 Task: Open Card Podcast Distribution Review in Board Data Analytics to Workspace Email Marketing Agencies and add a team member Softage.1@softage.net, a label Blue, a checklist Hospitality Management, an attachment from your computer, a color Blue and finally, add a card description 'Develop and launch new customer referral program for existing customers' and a comment 'We should approach this task with a sense of curiosity and a willingness to ask questions to gain a deeper understanding.'. Add a start date 'Jan 01, 1900' with a due date 'Jan 08, 1900'
Action: Mouse moved to (90, 325)
Screenshot: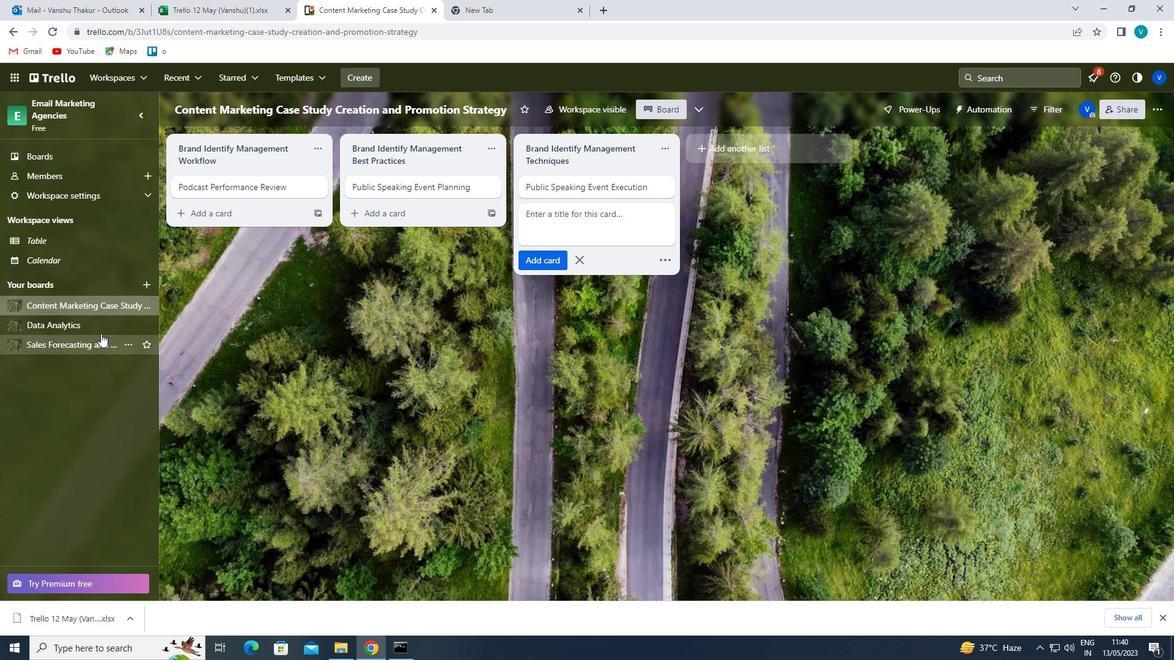 
Action: Mouse pressed left at (90, 325)
Screenshot: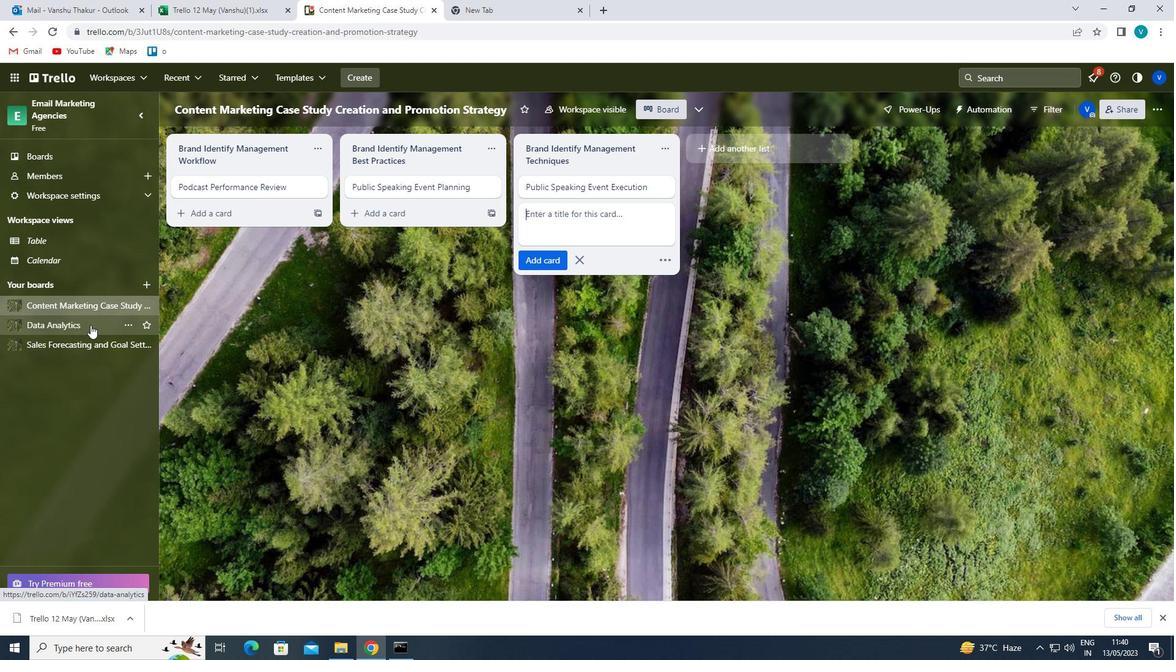 
Action: Mouse moved to (272, 174)
Screenshot: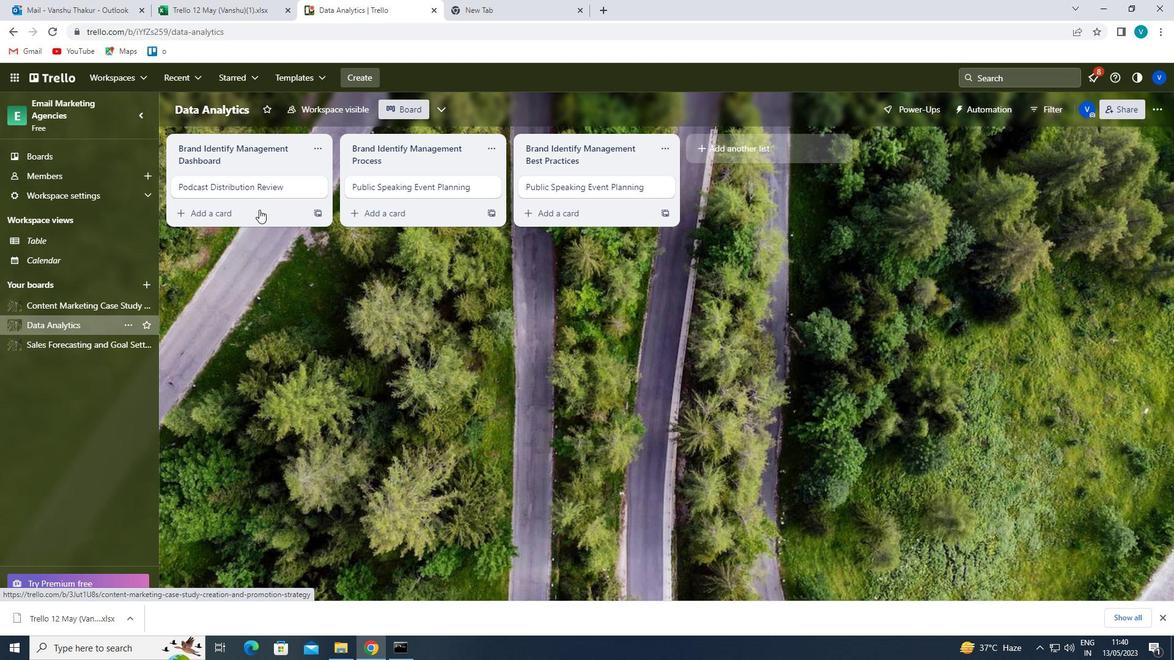 
Action: Mouse pressed left at (272, 174)
Screenshot: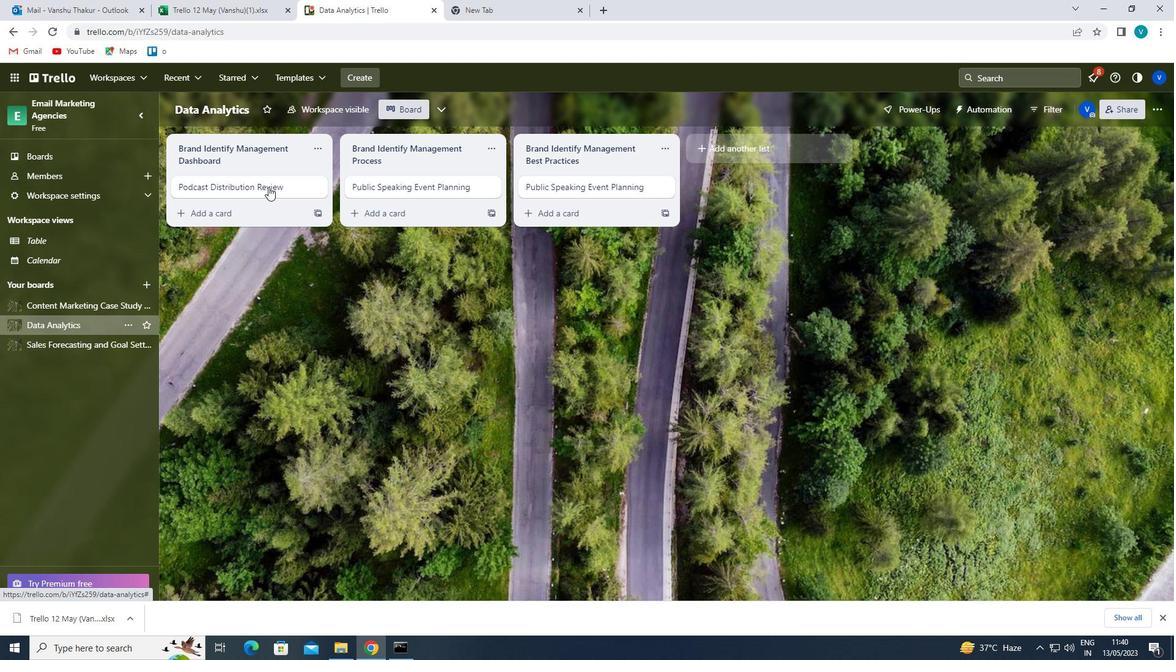 
Action: Mouse moved to (271, 181)
Screenshot: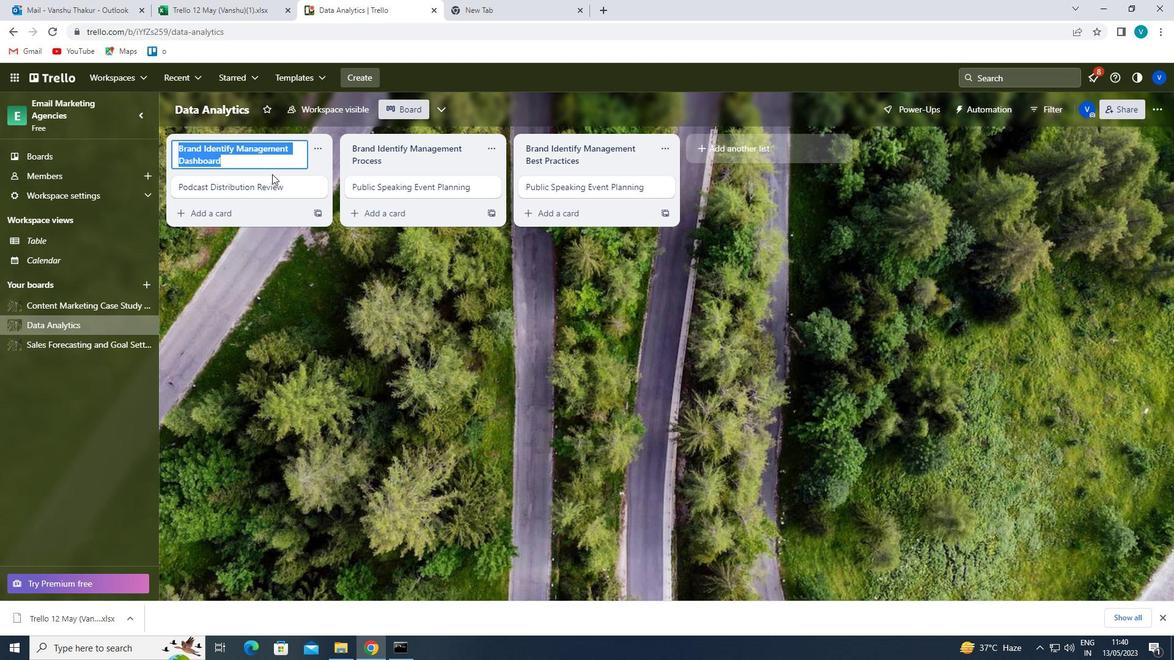 
Action: Mouse pressed left at (271, 181)
Screenshot: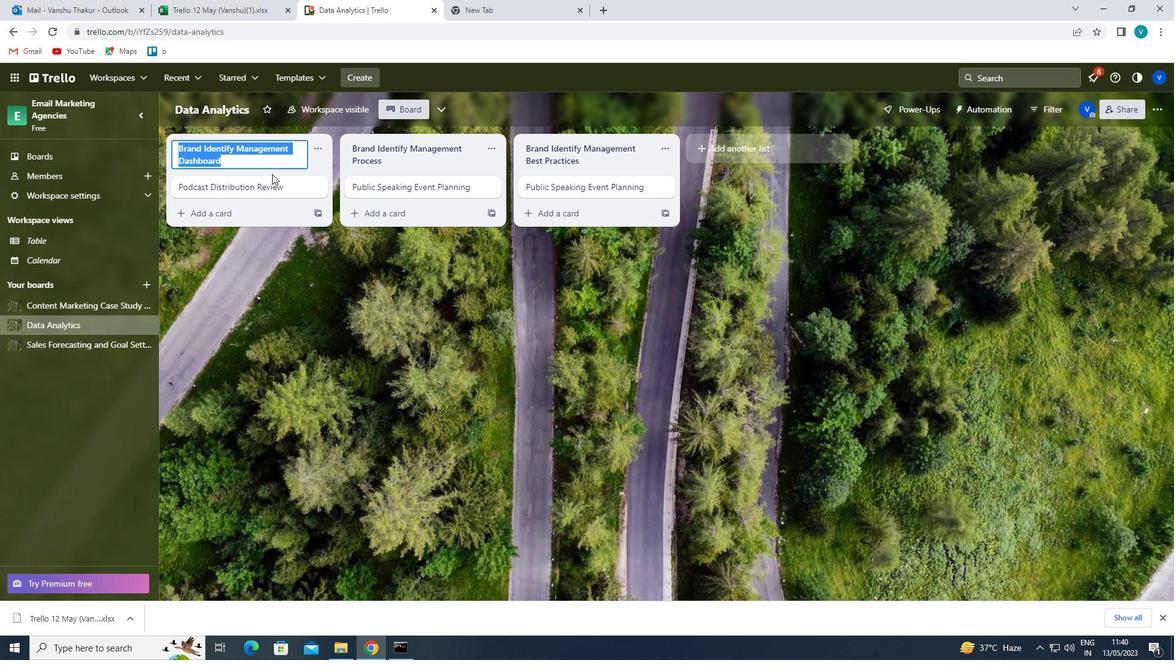 
Action: Mouse moved to (738, 173)
Screenshot: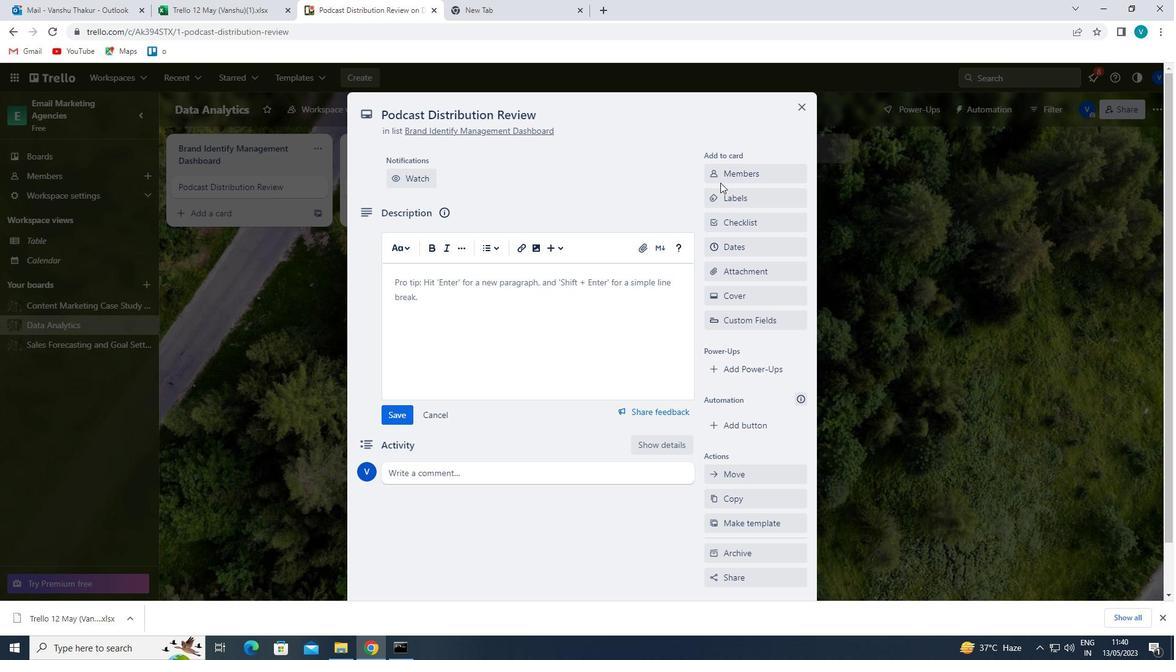 
Action: Mouse pressed left at (738, 173)
Screenshot: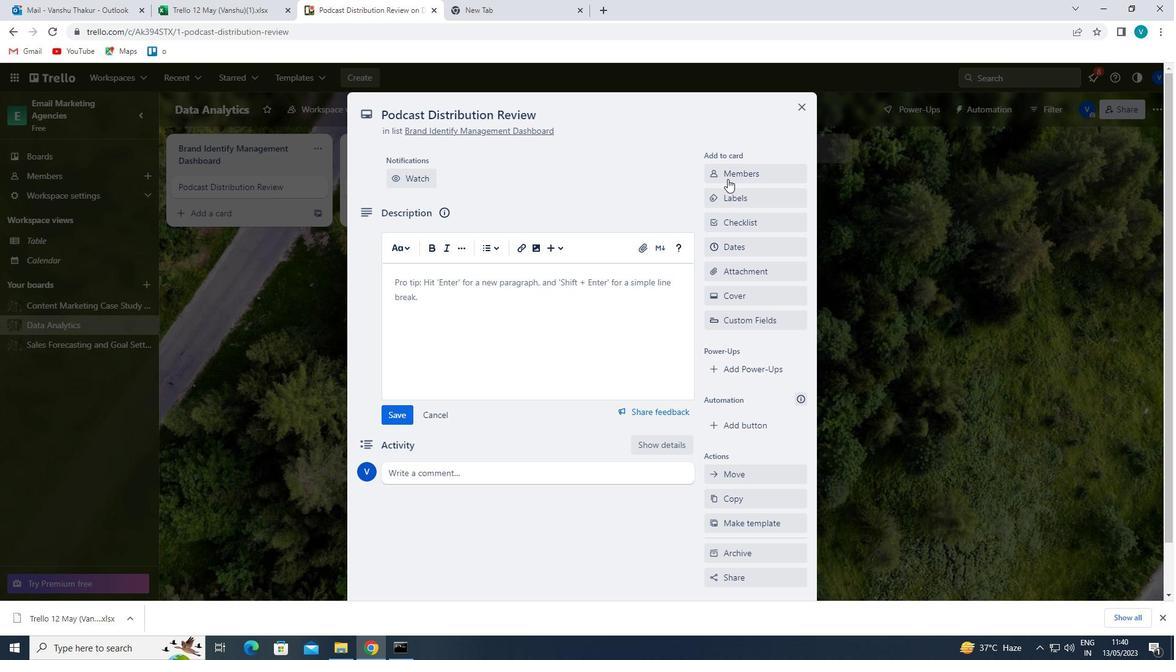 
Action: Mouse moved to (739, 227)
Screenshot: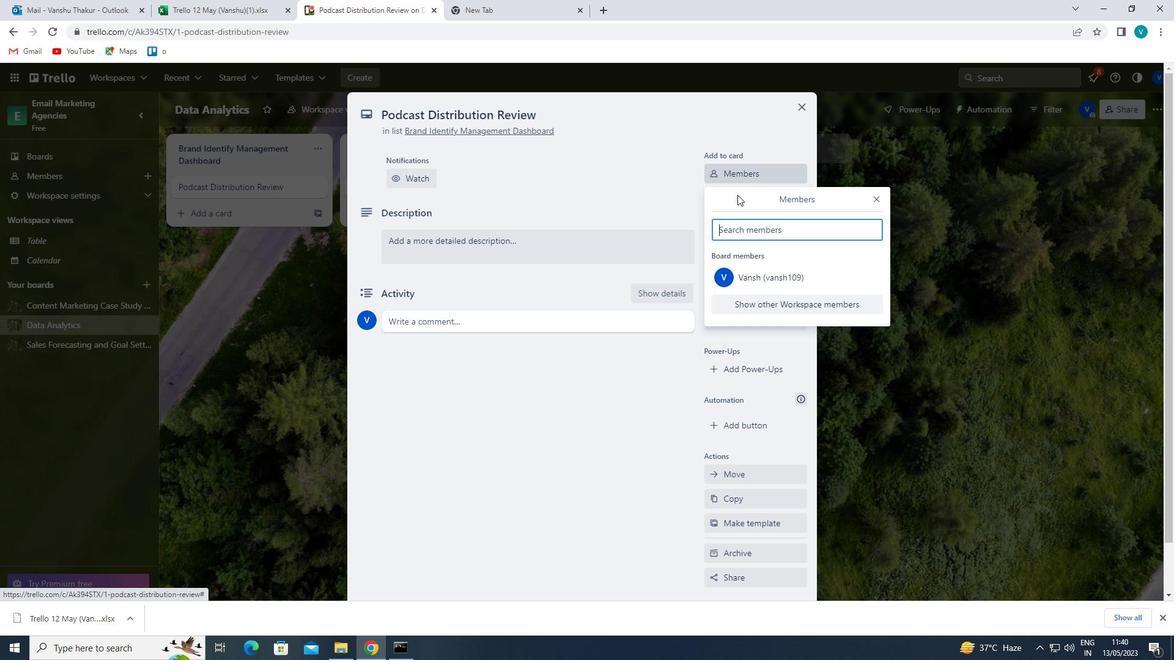 
Action: Mouse pressed left at (739, 227)
Screenshot: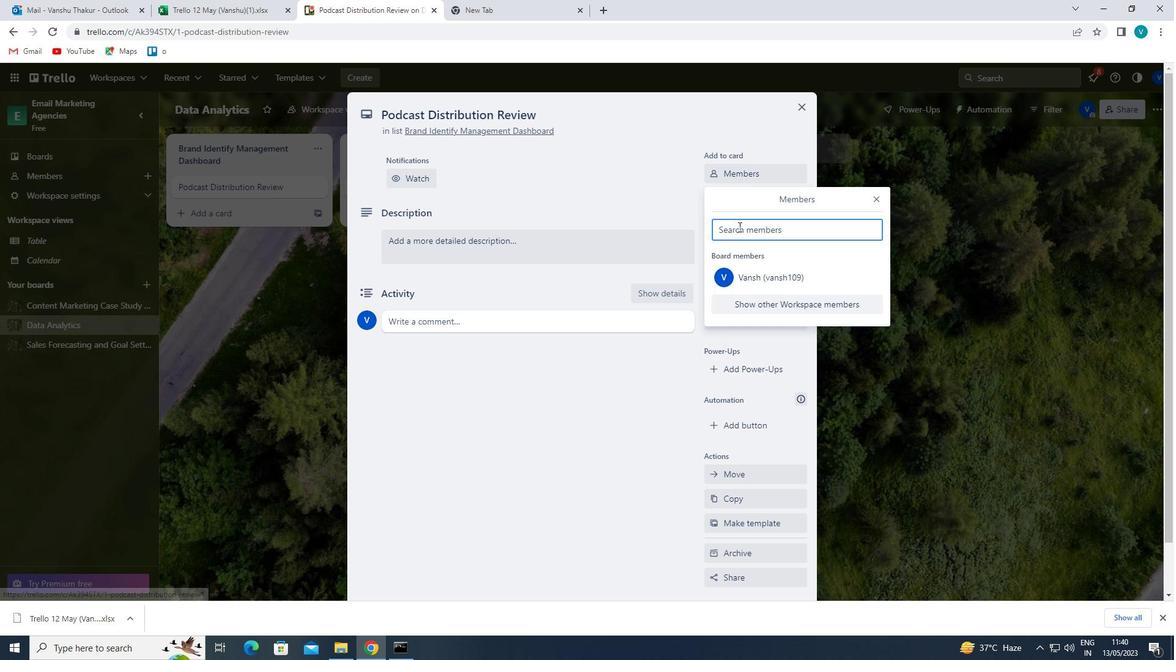 
Action: Key pressed <Key.shift>SOF
Screenshot: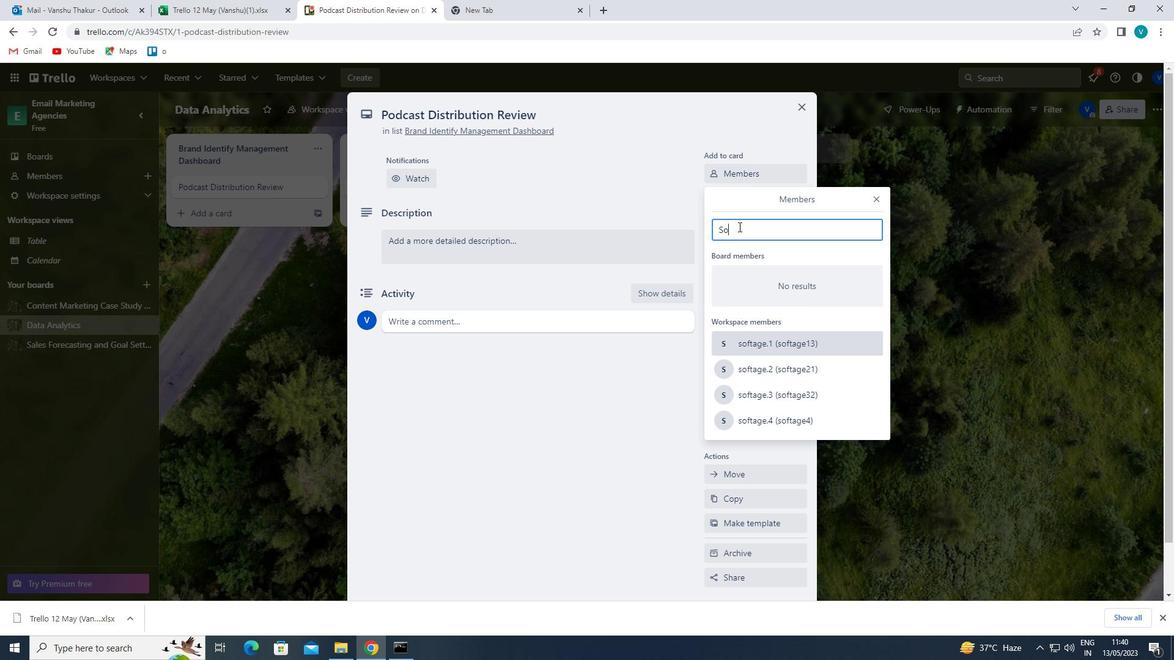 
Action: Mouse moved to (758, 341)
Screenshot: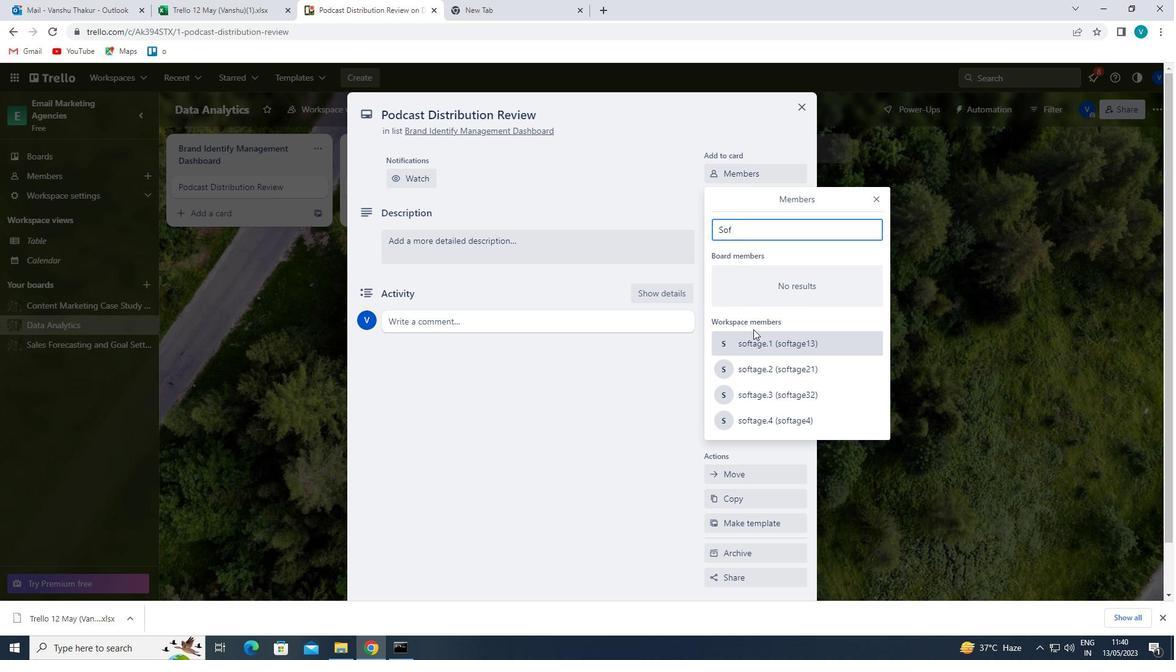 
Action: Mouse pressed left at (758, 341)
Screenshot: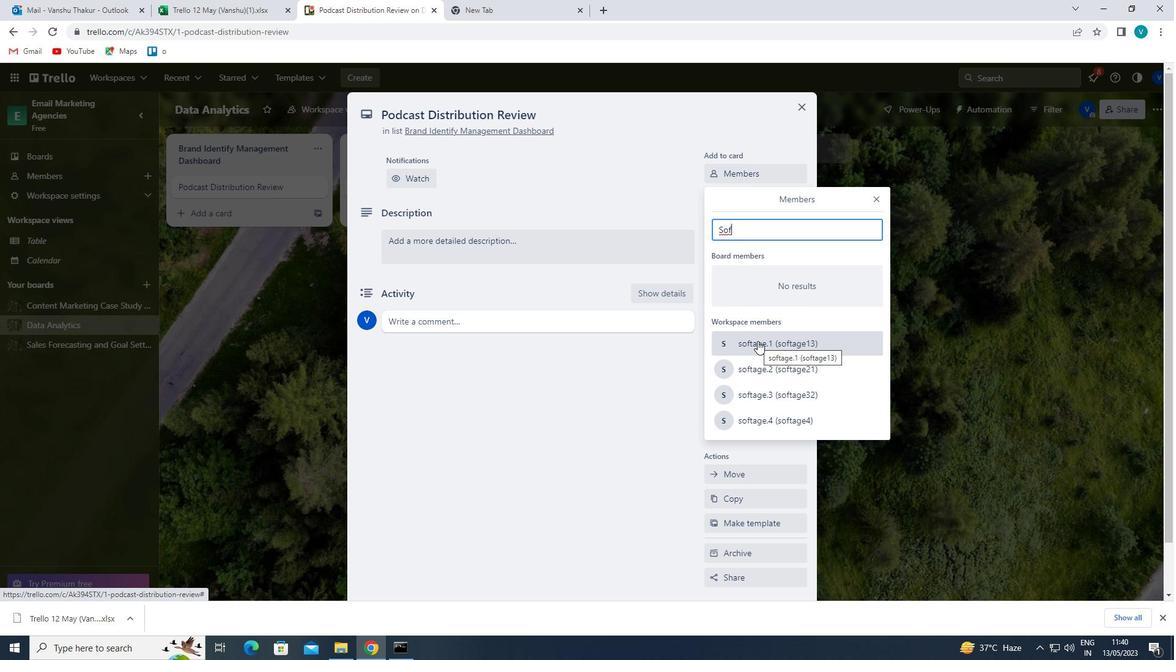 
Action: Mouse moved to (875, 196)
Screenshot: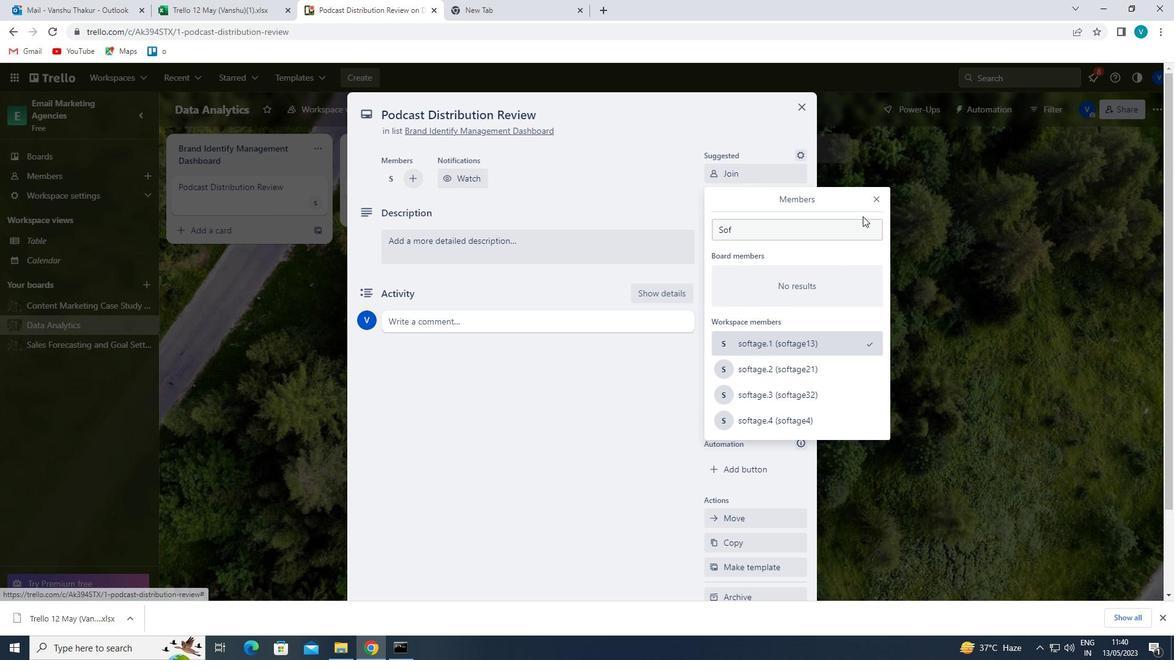 
Action: Mouse pressed left at (875, 196)
Screenshot: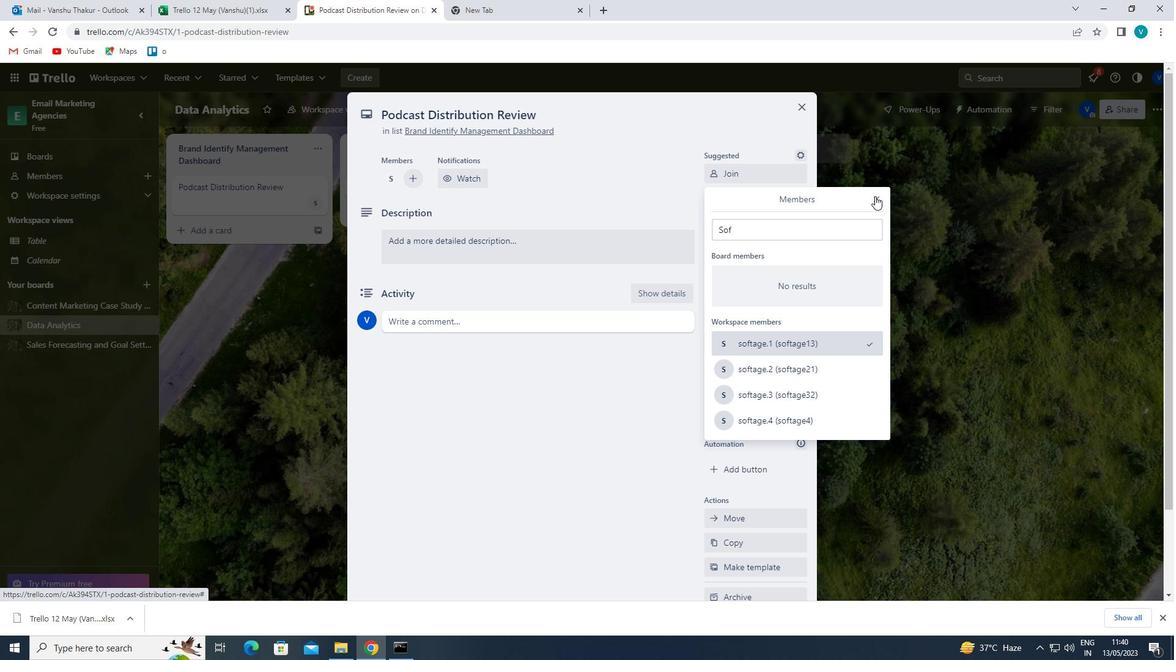 
Action: Mouse moved to (788, 242)
Screenshot: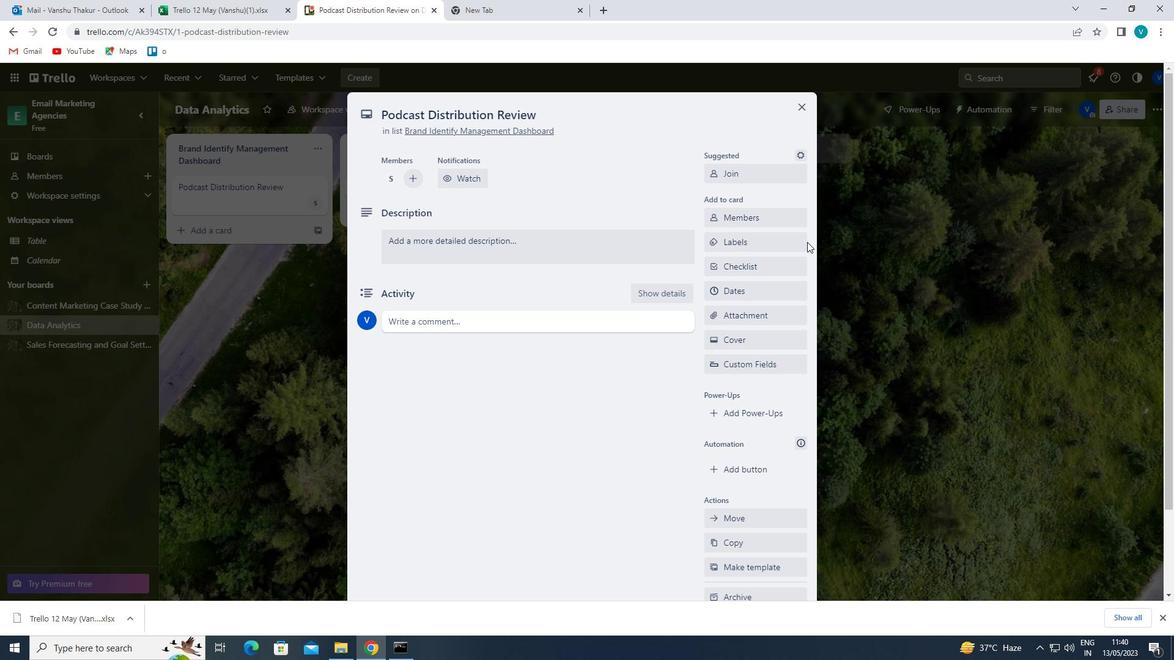 
Action: Mouse pressed left at (788, 242)
Screenshot: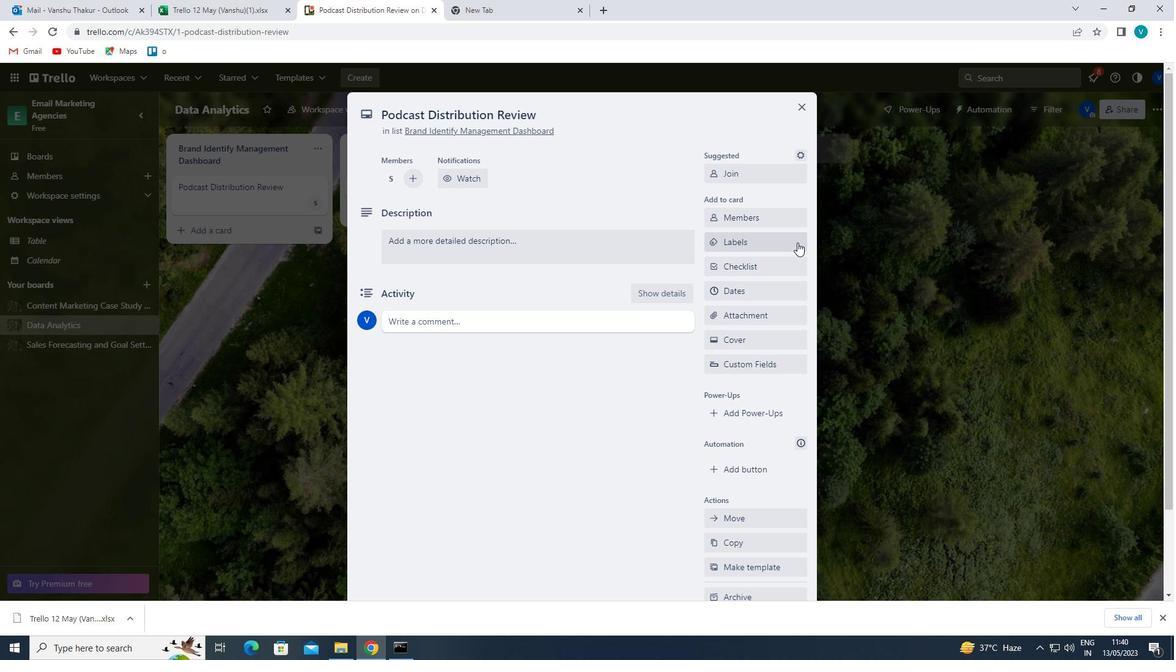 
Action: Mouse moved to (765, 449)
Screenshot: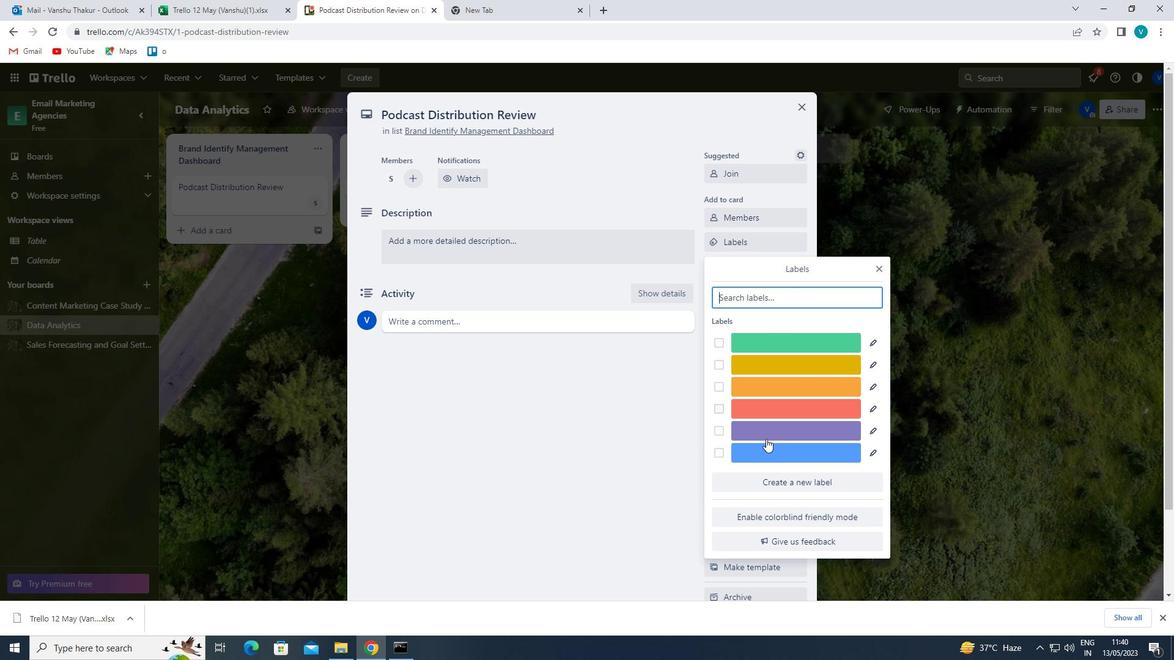 
Action: Mouse pressed left at (765, 449)
Screenshot: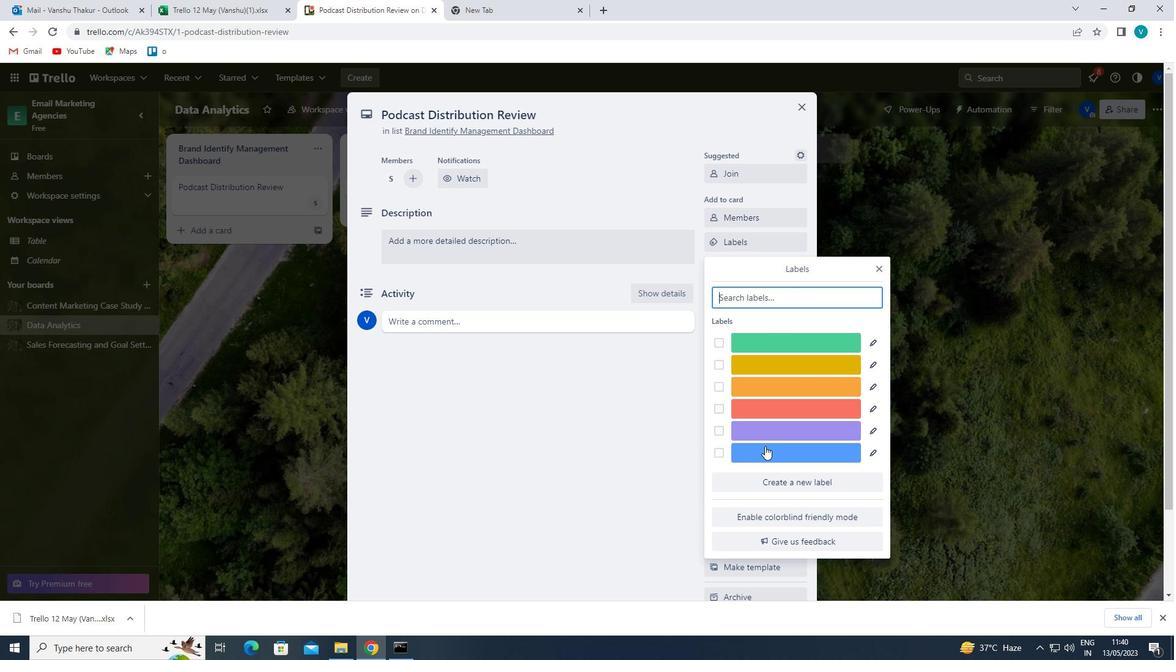 
Action: Mouse moved to (880, 264)
Screenshot: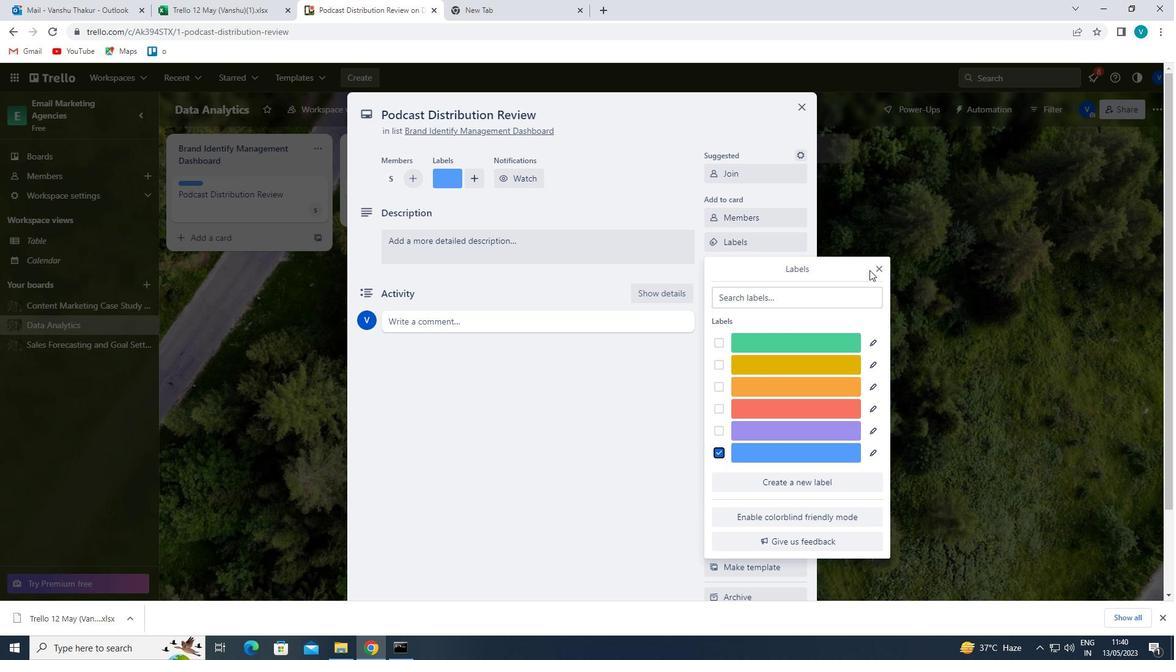 
Action: Mouse pressed left at (880, 264)
Screenshot: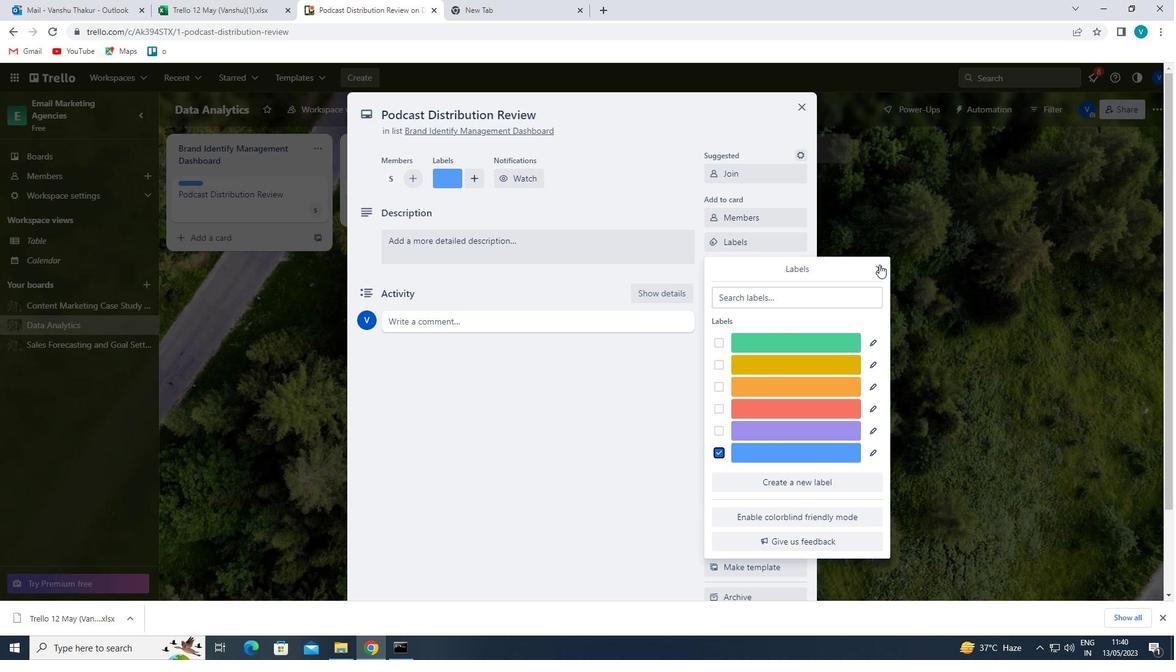 
Action: Mouse moved to (740, 261)
Screenshot: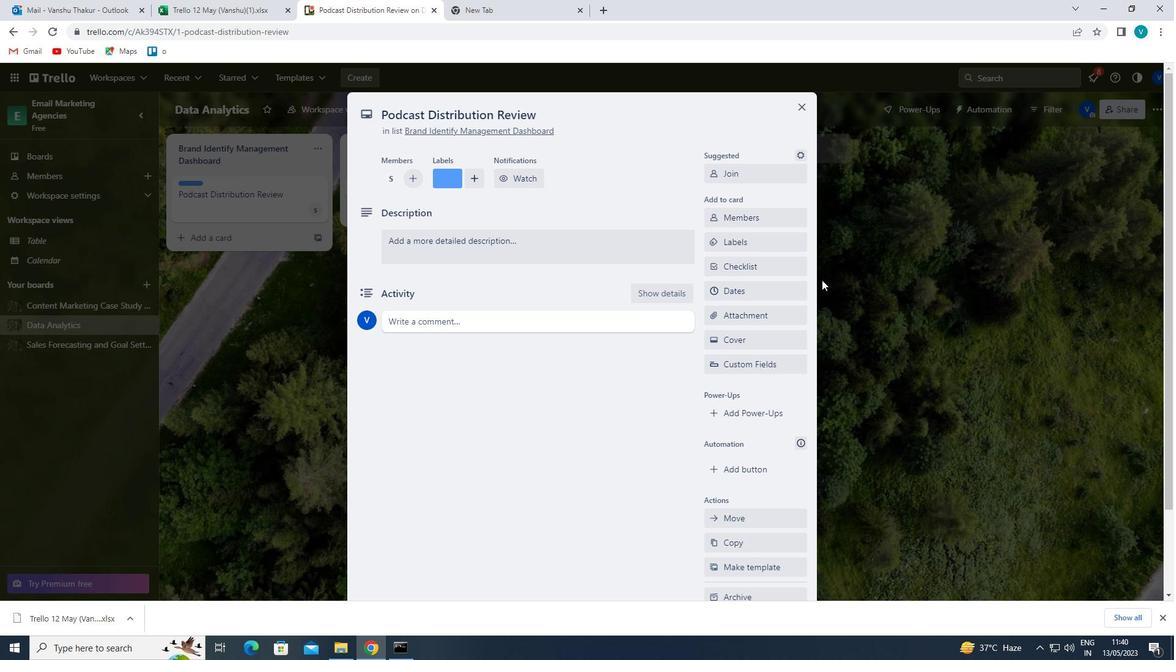 
Action: Mouse pressed left at (740, 261)
Screenshot: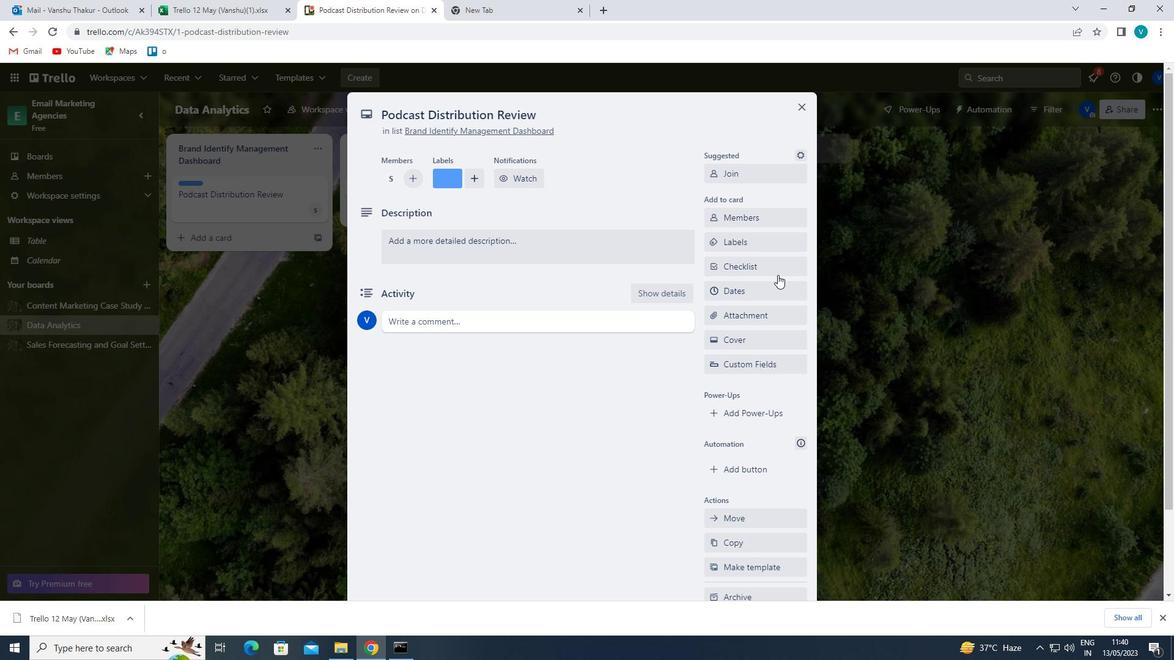 
Action: Key pressed <Key.shift>HOSPITALITY<Key.space><Key.shift>MANAGEMENT
Screenshot: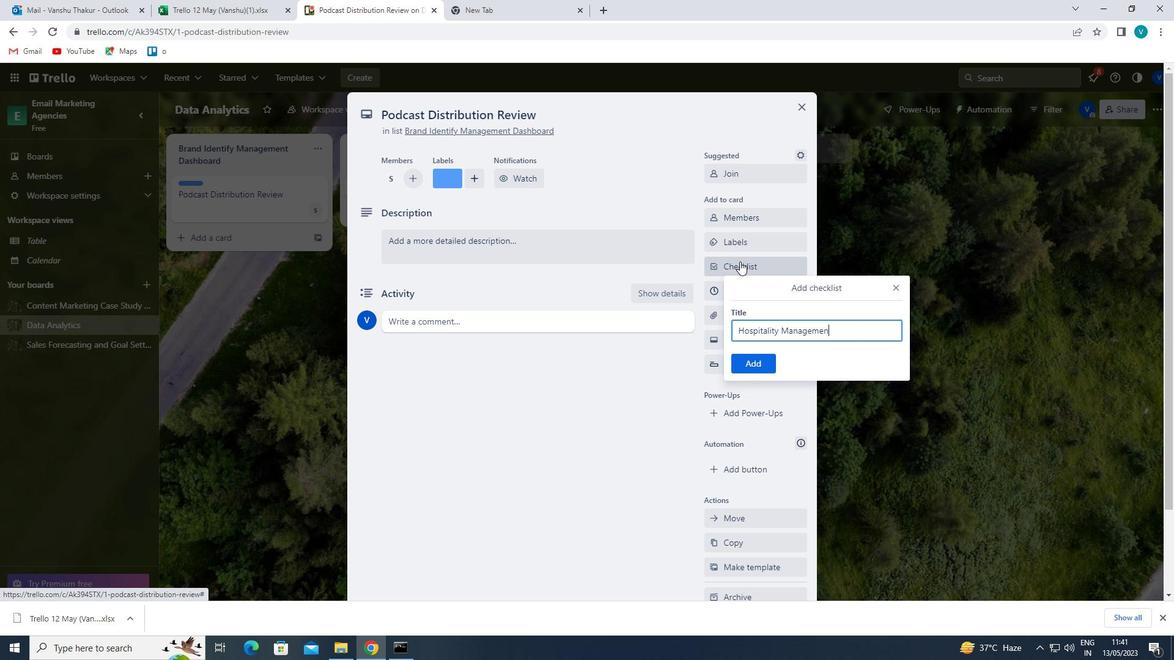 
Action: Mouse moved to (754, 357)
Screenshot: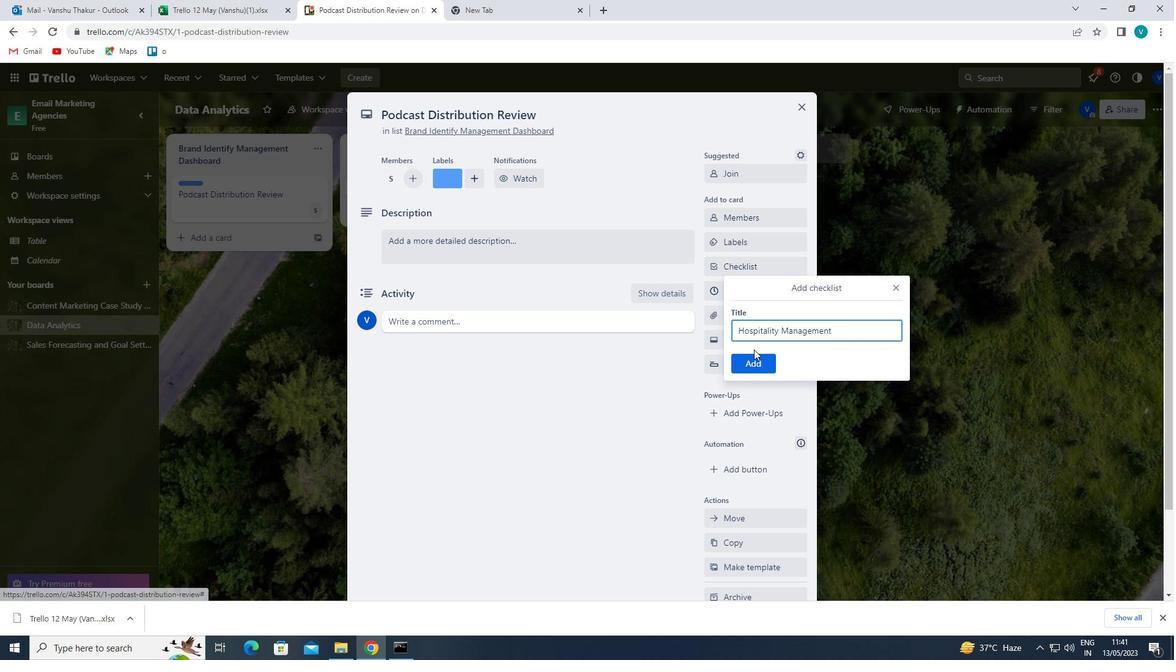 
Action: Mouse pressed left at (754, 357)
Screenshot: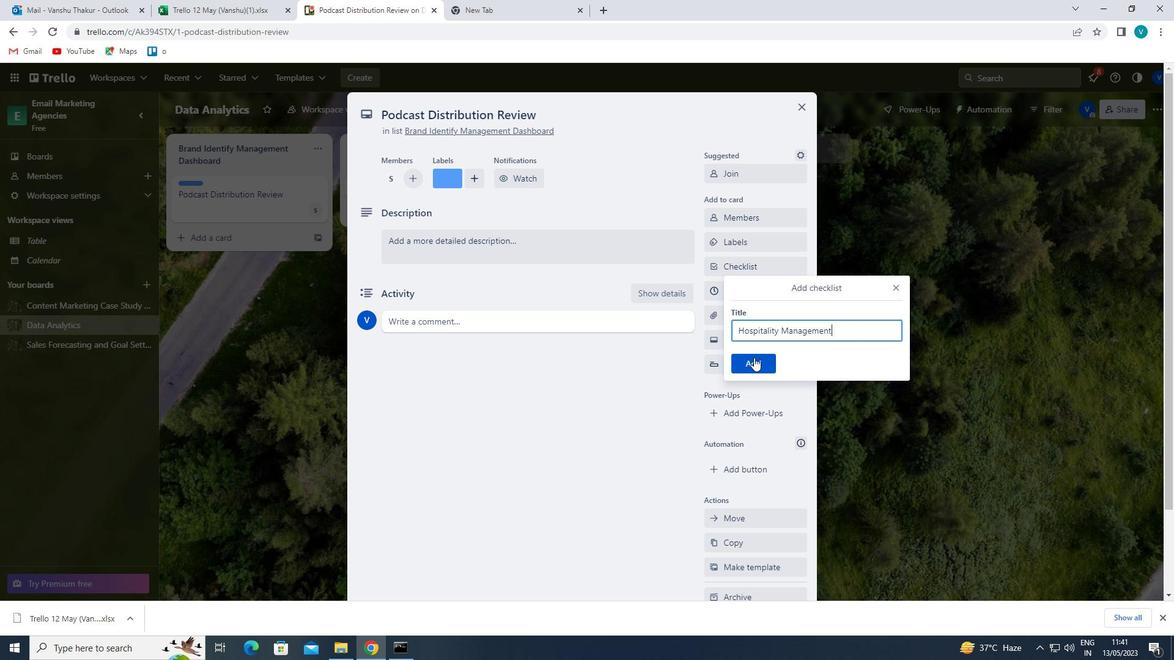 
Action: Mouse moved to (755, 315)
Screenshot: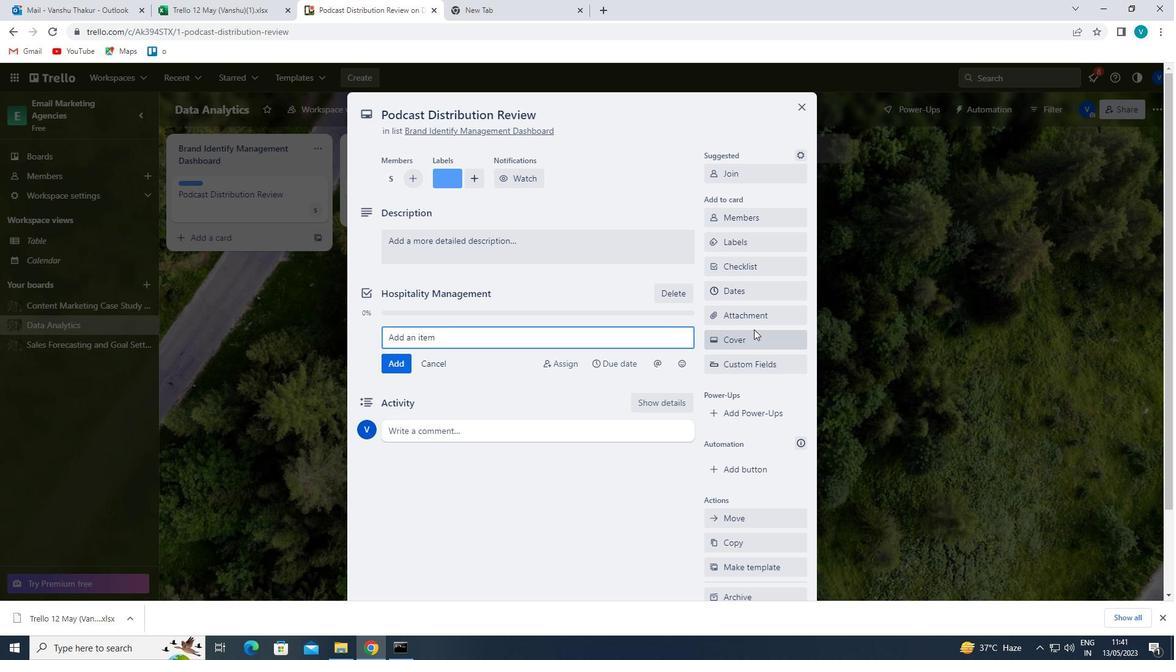 
Action: Mouse pressed left at (755, 315)
Screenshot: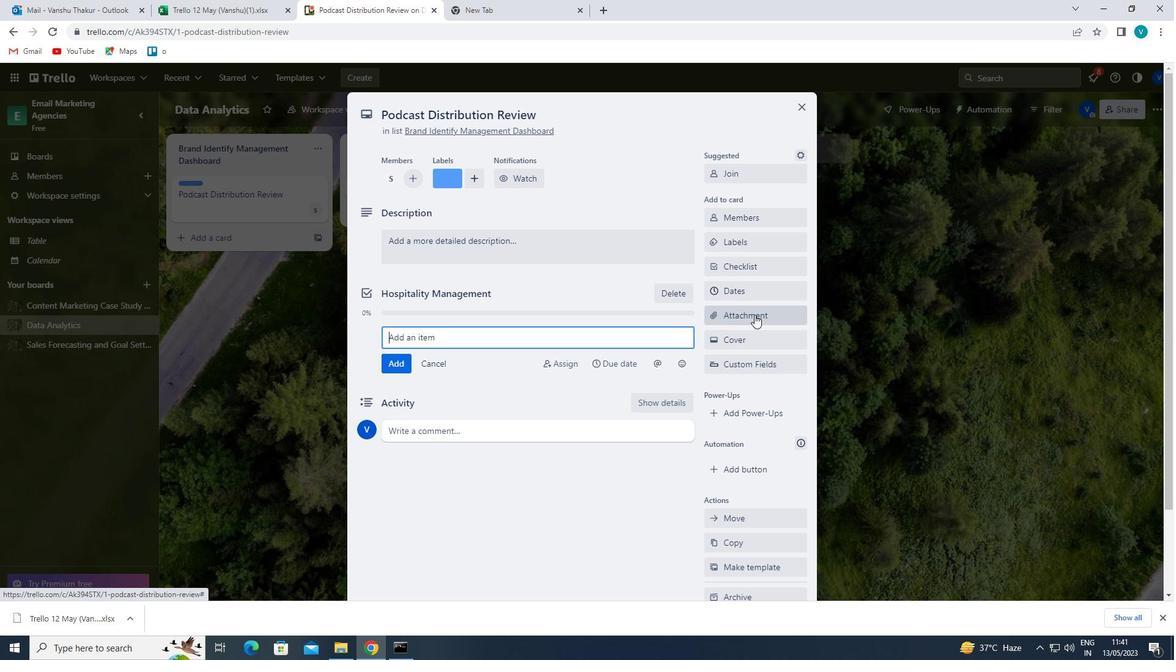 
Action: Mouse moved to (754, 362)
Screenshot: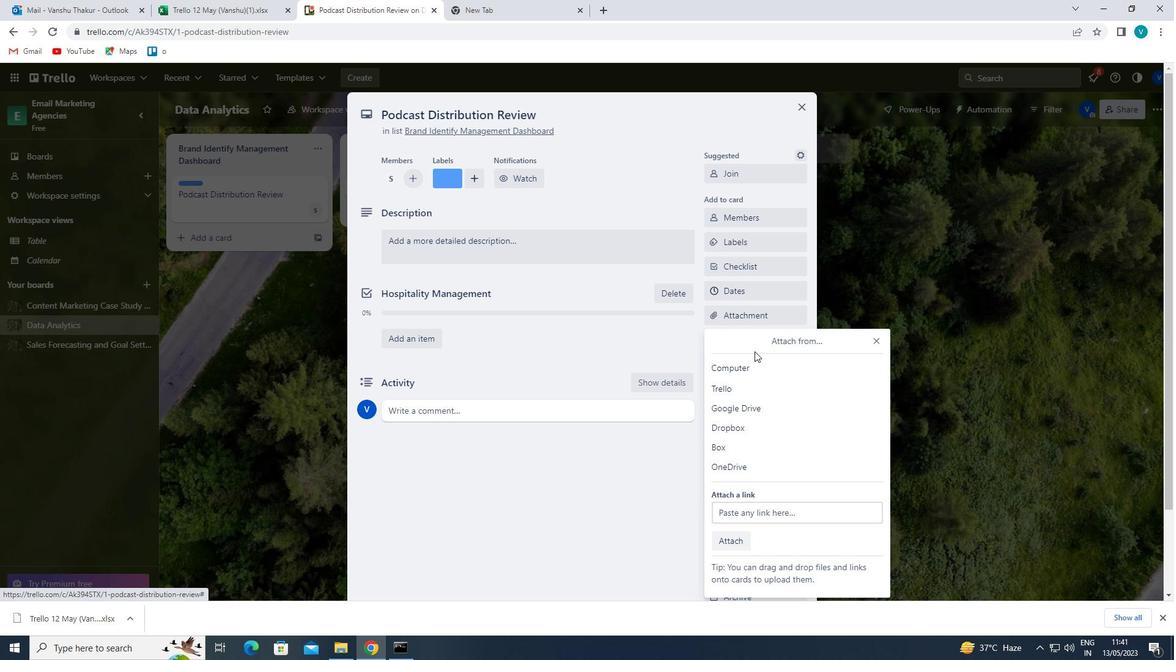 
Action: Mouse pressed left at (754, 362)
Screenshot: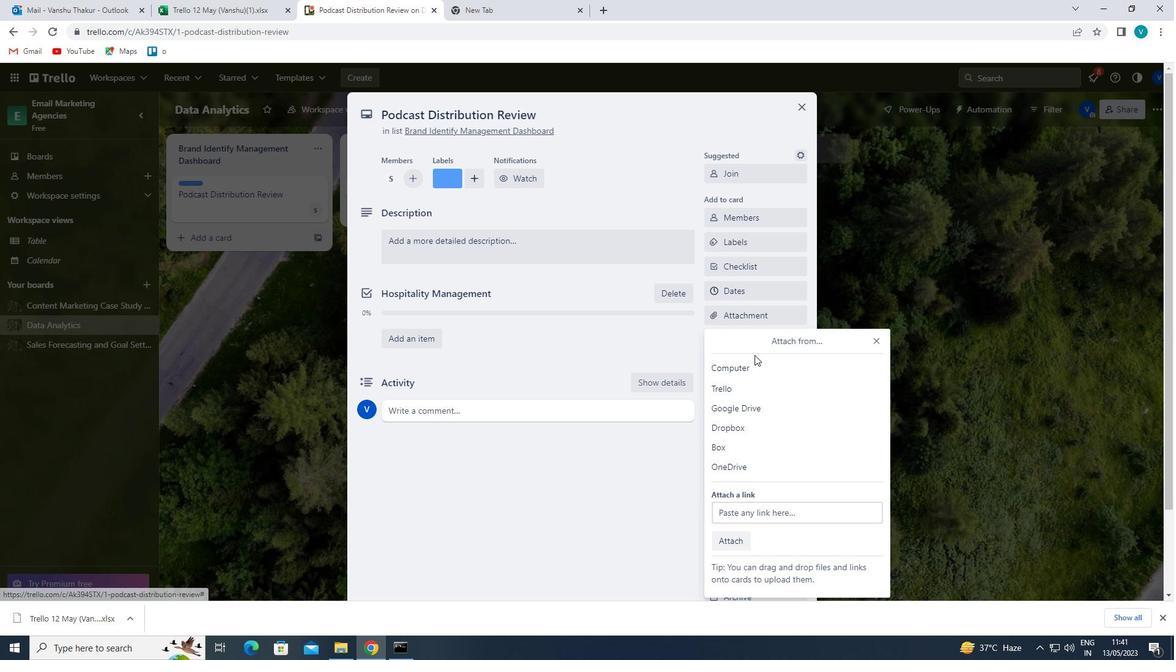 
Action: Mouse moved to (256, 228)
Screenshot: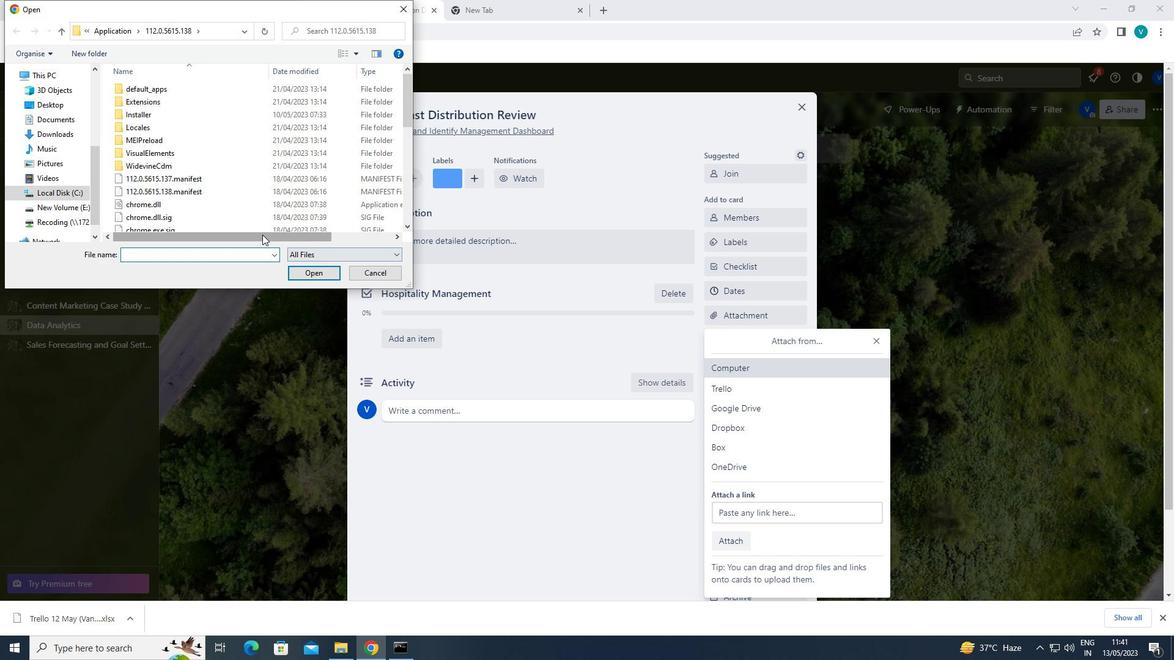
Action: Mouse pressed left at (256, 228)
Screenshot: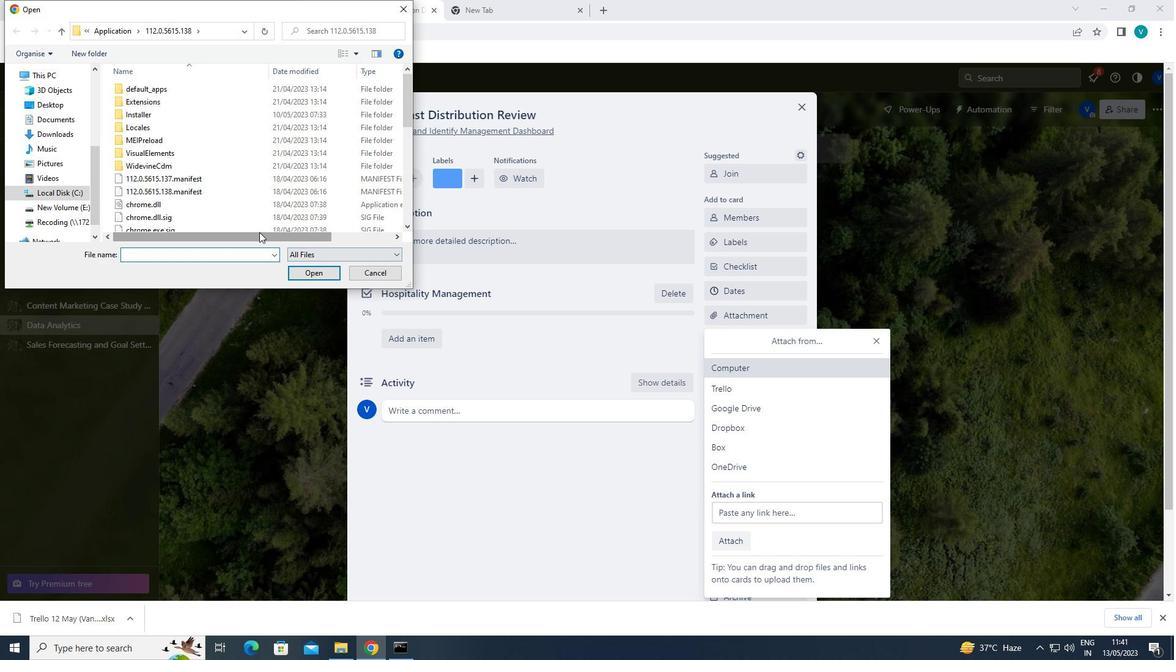 
Action: Mouse moved to (318, 271)
Screenshot: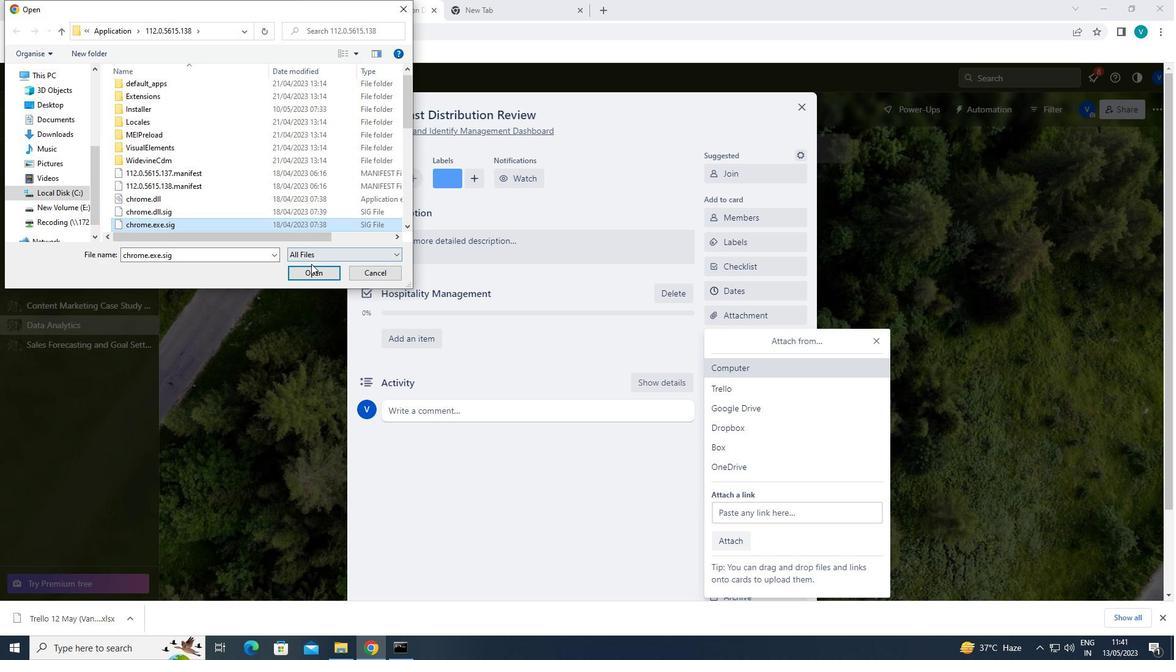 
Action: Mouse pressed left at (318, 271)
Screenshot: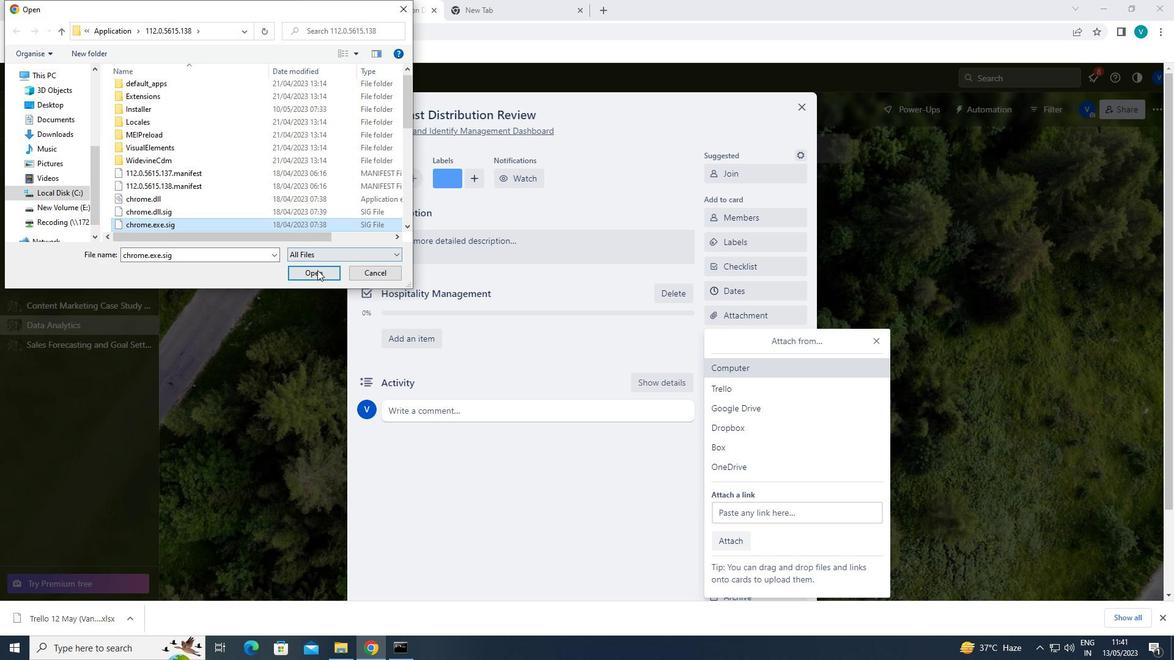 
Action: Mouse moved to (725, 337)
Screenshot: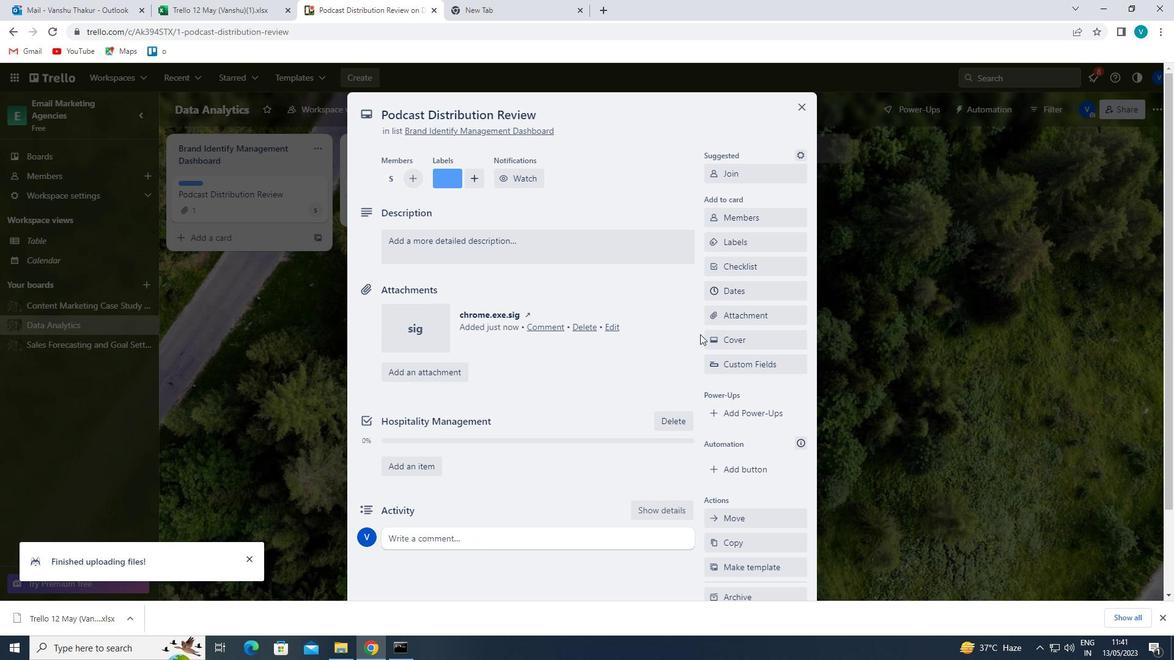 
Action: Mouse pressed left at (725, 337)
Screenshot: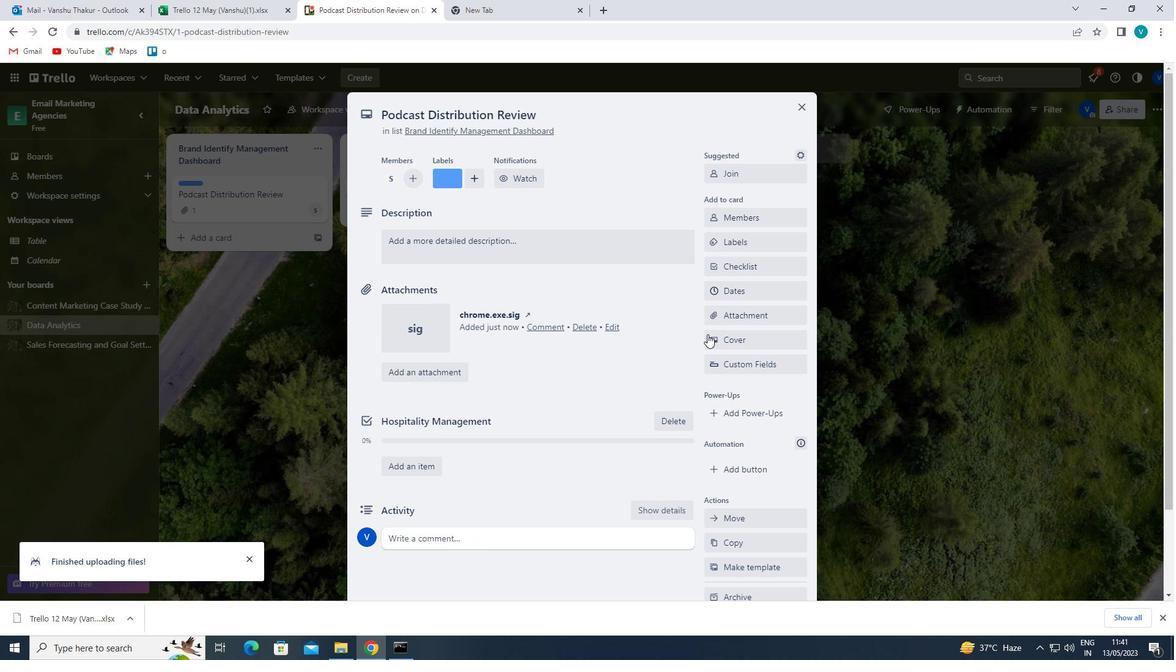 
Action: Mouse moved to (728, 373)
Screenshot: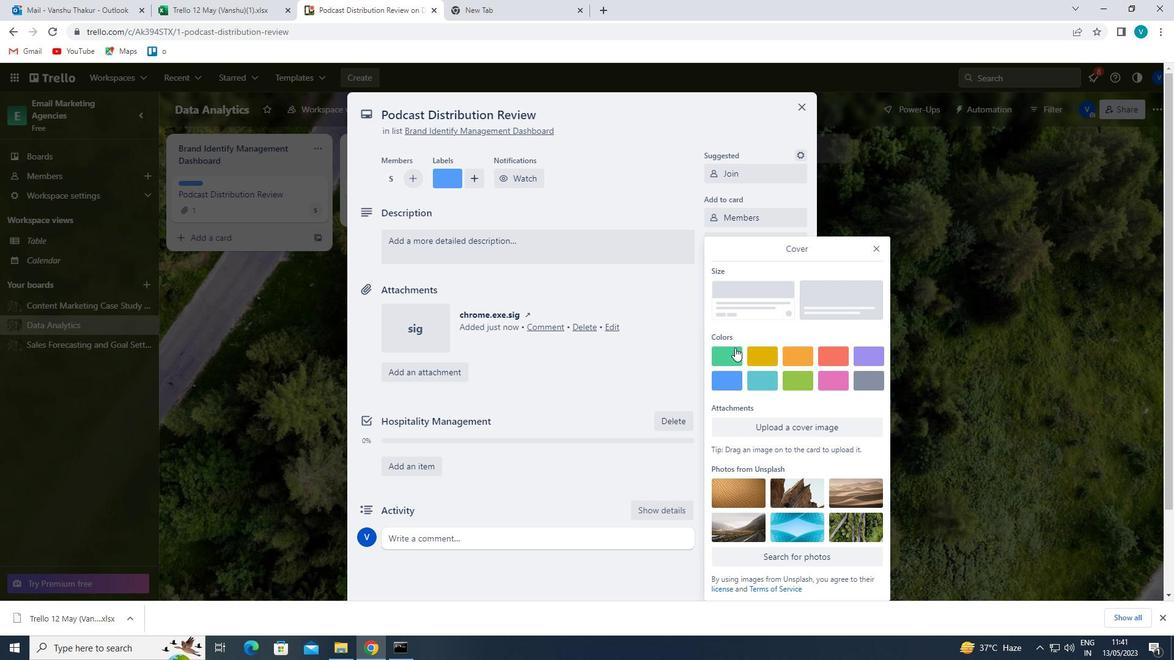 
Action: Mouse pressed left at (728, 373)
Screenshot: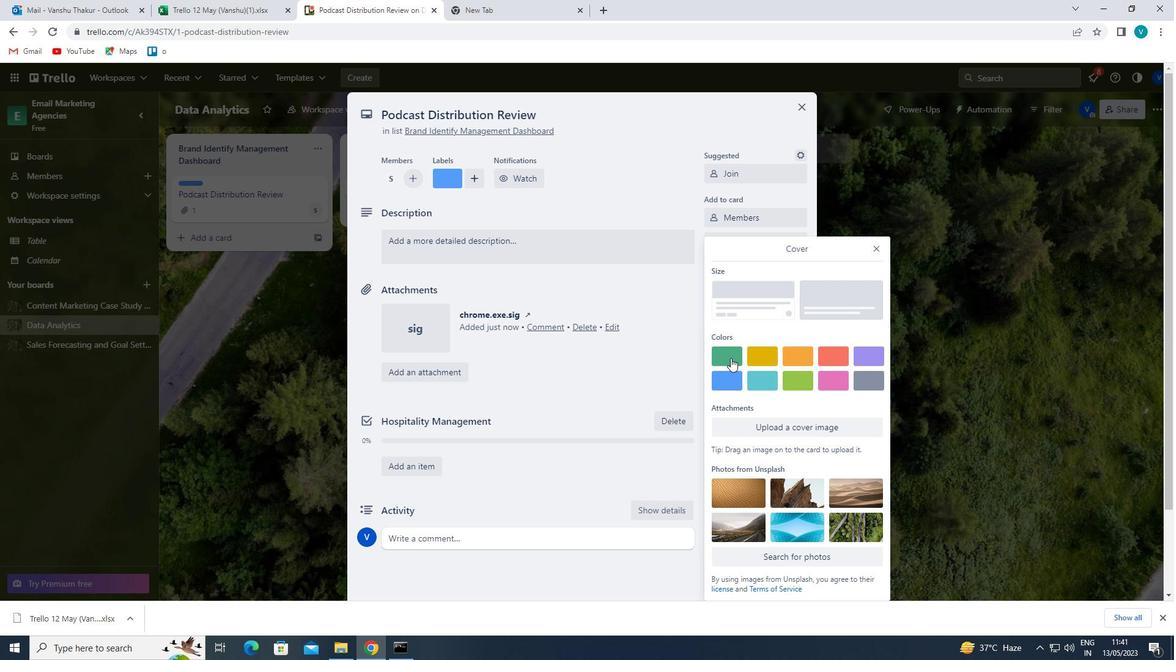 
Action: Mouse moved to (874, 227)
Screenshot: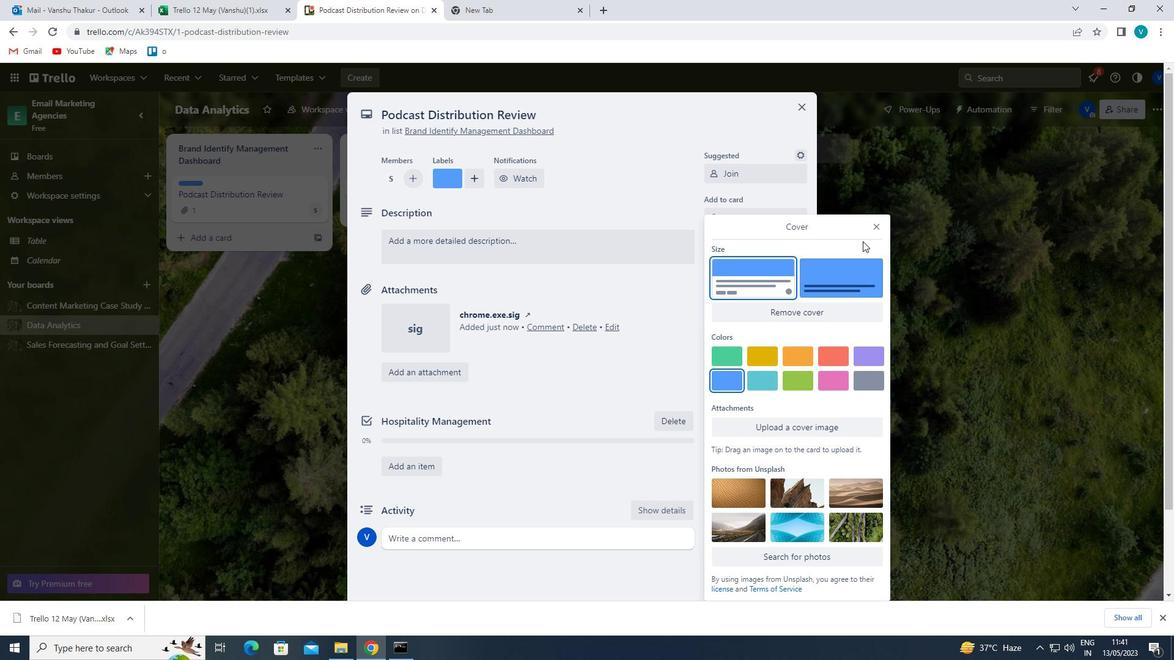 
Action: Mouse pressed left at (874, 227)
Screenshot: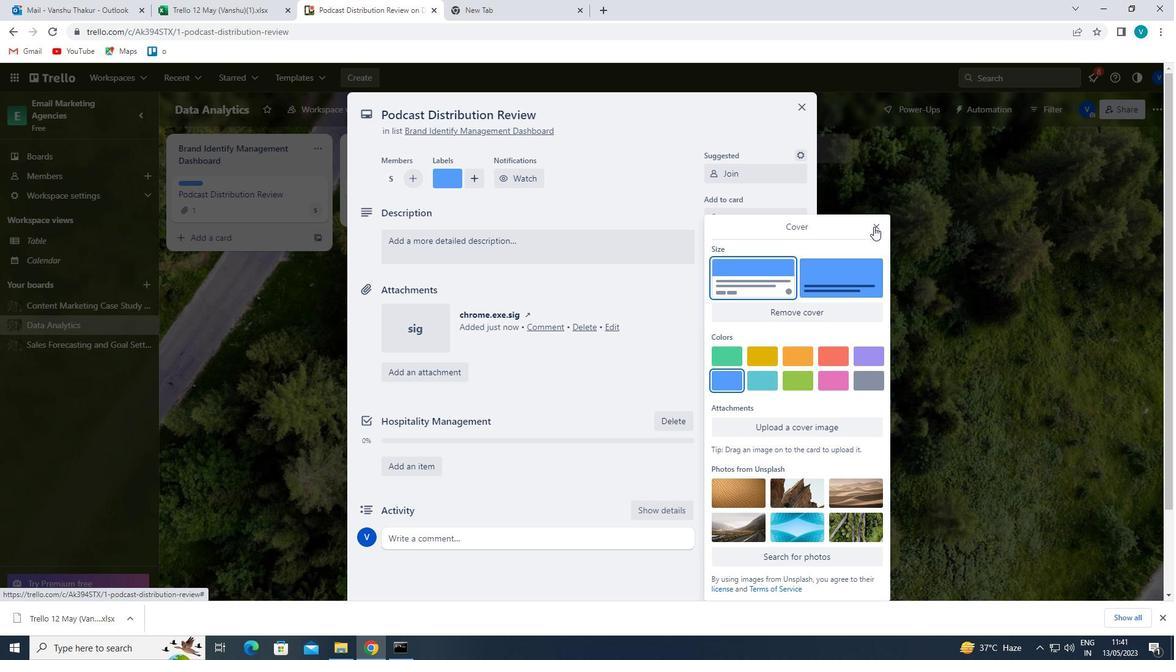 
Action: Mouse moved to (577, 328)
Screenshot: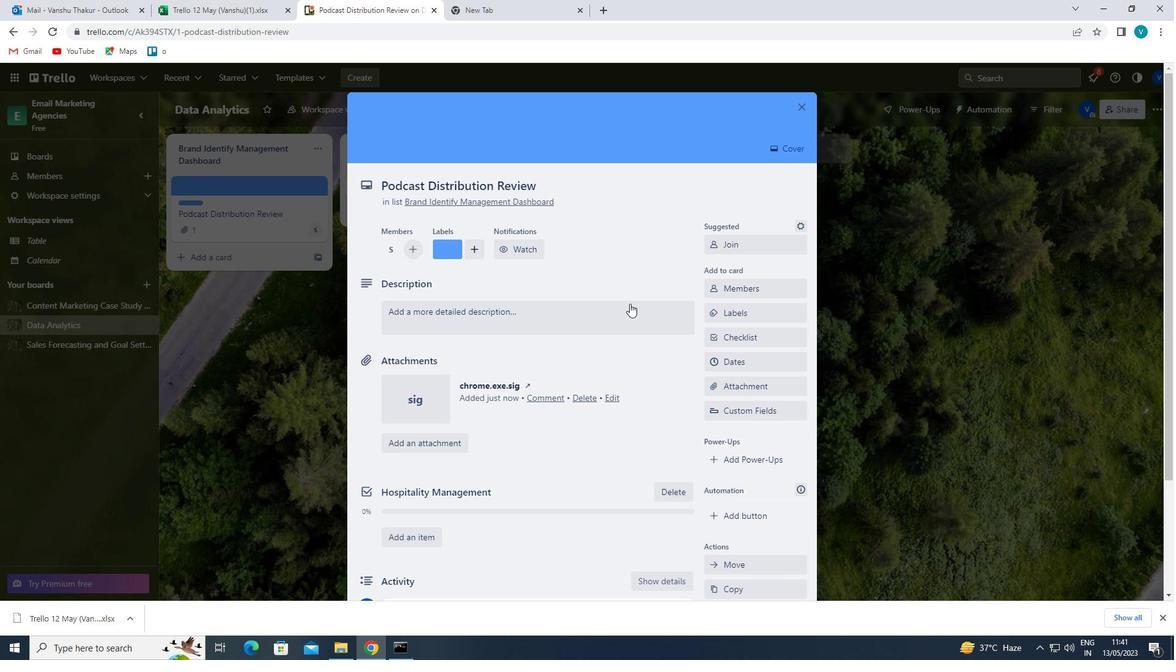 
Action: Mouse pressed left at (577, 328)
Screenshot: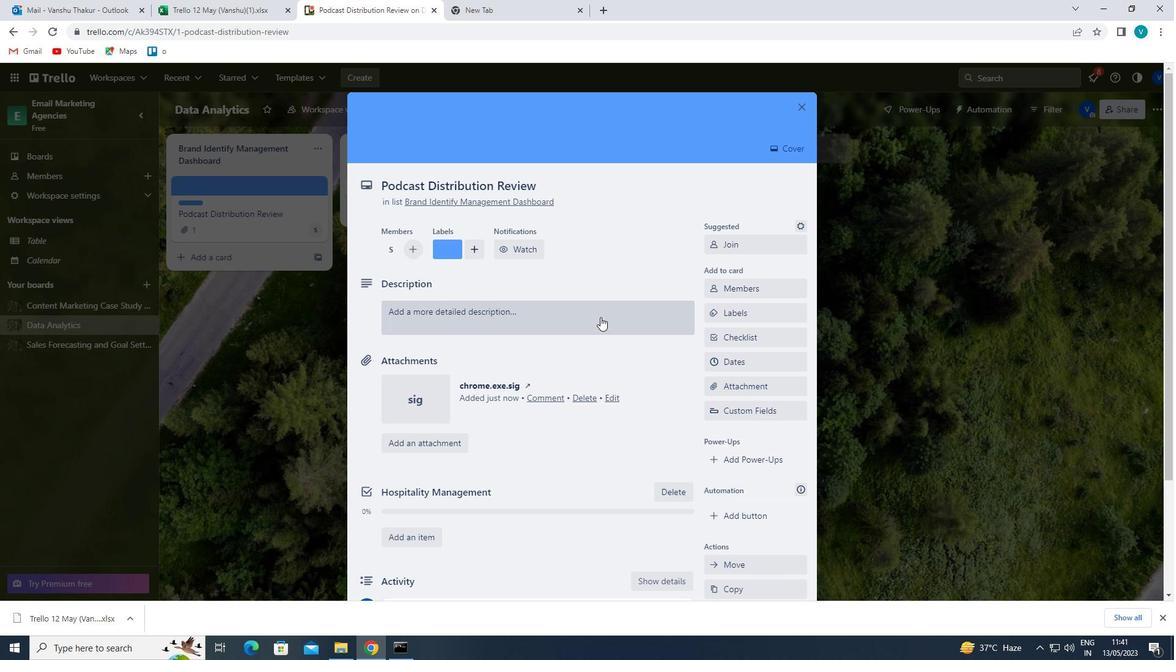 
Action: Key pressed '<Key.shift>DEVELOP<Key.space>AND<Key.space>LAUNCH<Key.space>NEW<Key.space>CUSTOMER<Key.space>REFFE<Key.backspace><Key.backspace>ERRAL<Key.space>PROGRAM<Key.space>FOR<Key.space>EXISTING<Key.space>CUSTOMERS'
Screenshot: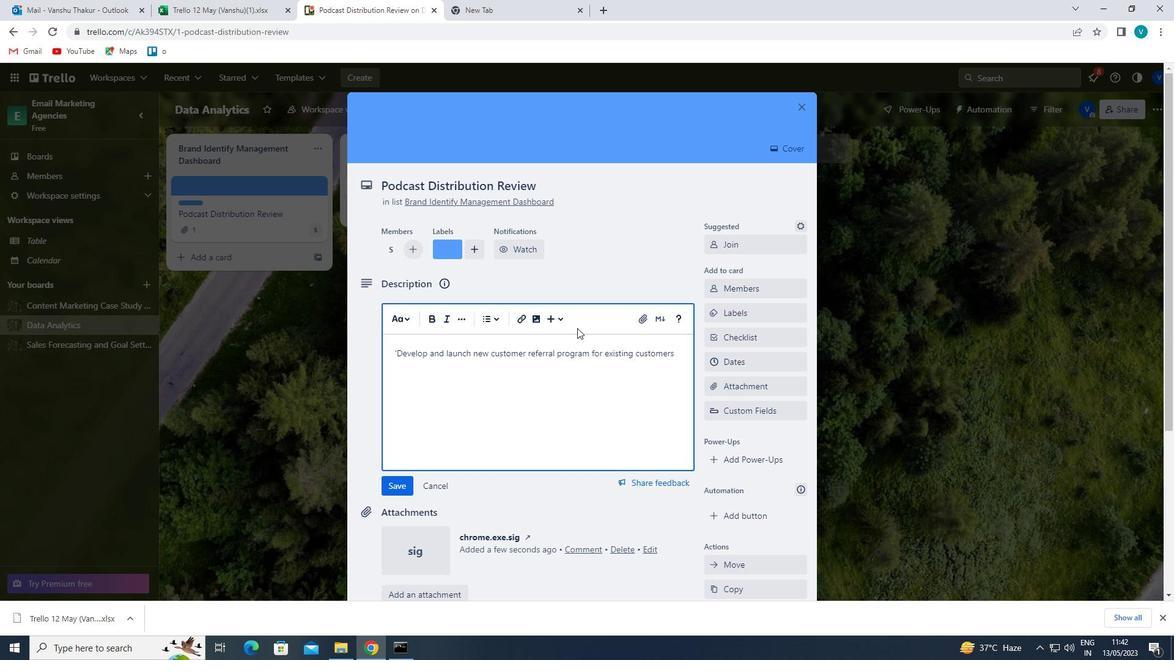 
Action: Mouse moved to (396, 481)
Screenshot: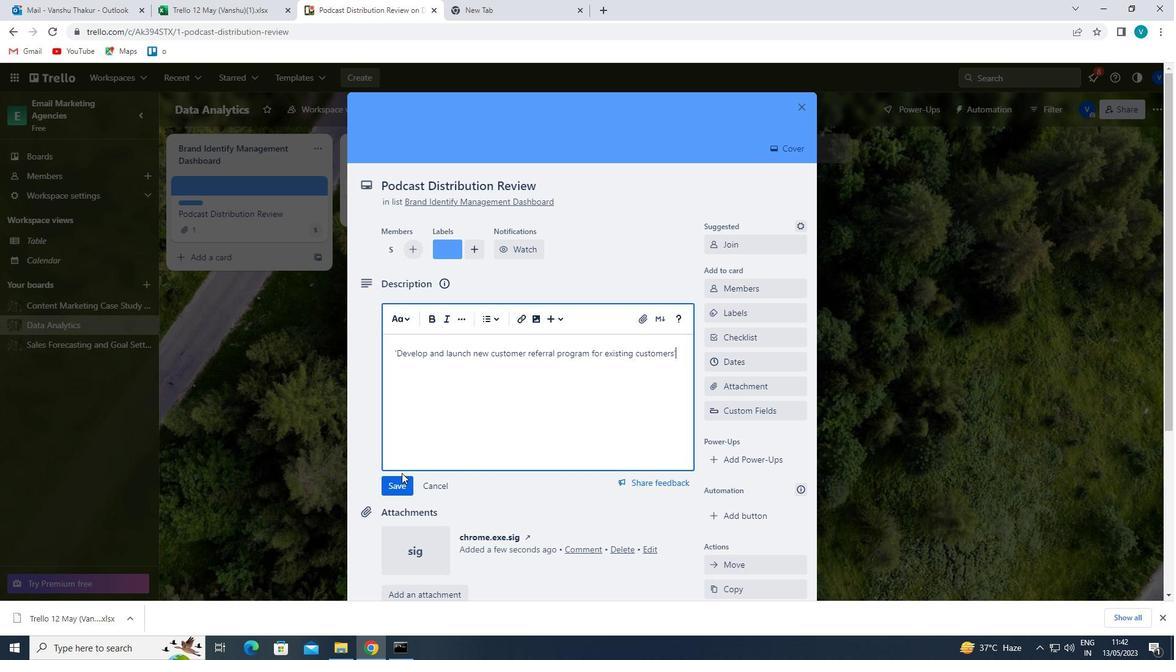 
Action: Mouse pressed left at (396, 481)
Screenshot: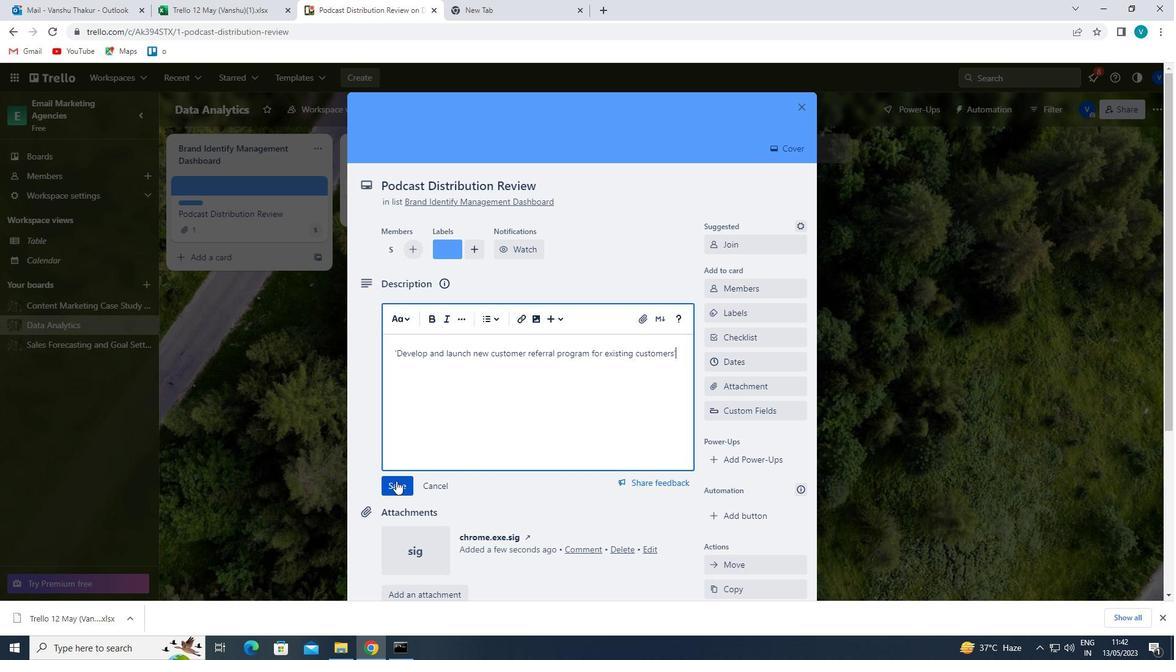 
Action: Mouse scrolled (396, 481) with delta (0, 0)
Screenshot: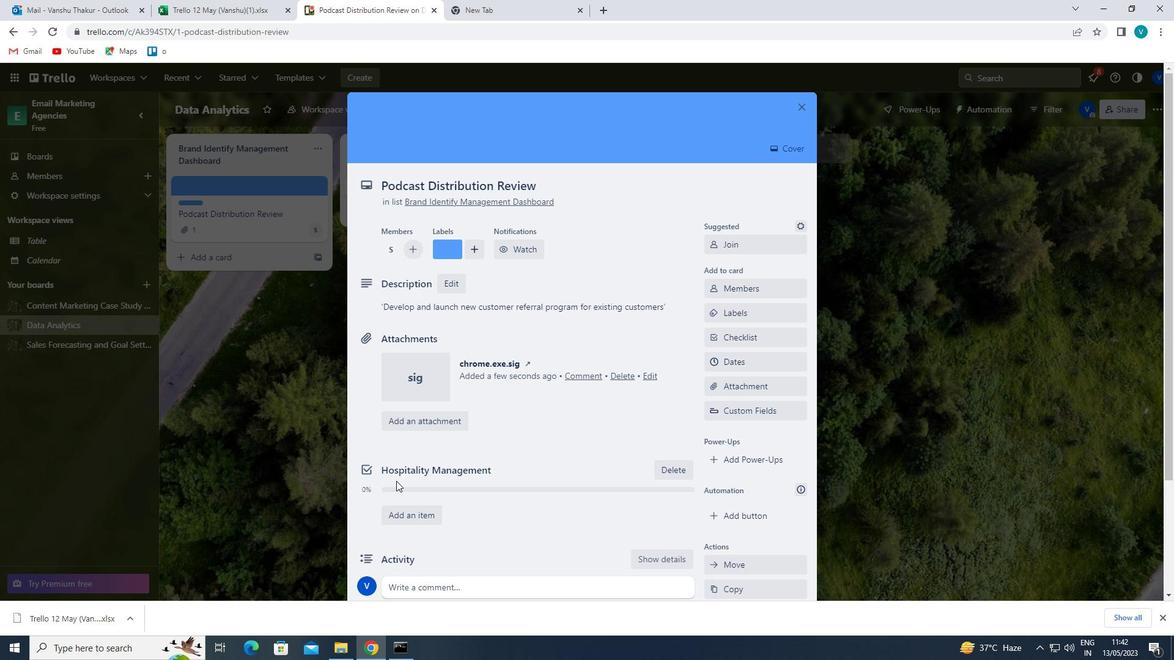 
Action: Mouse scrolled (396, 481) with delta (0, 0)
Screenshot: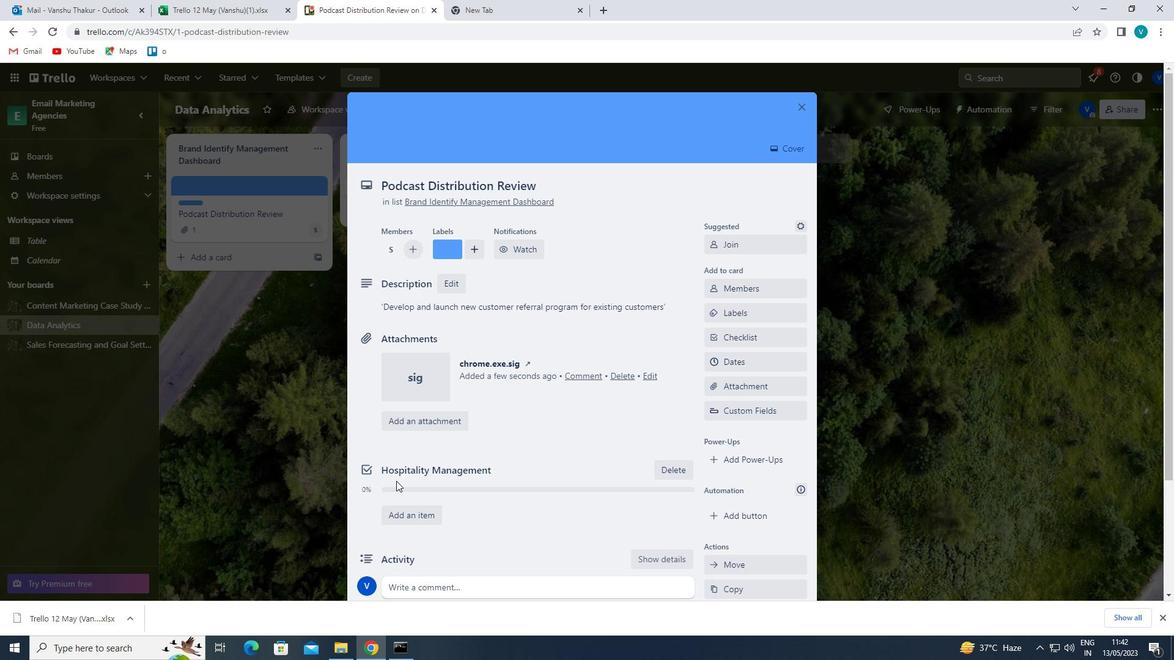 
Action: Mouse moved to (407, 469)
Screenshot: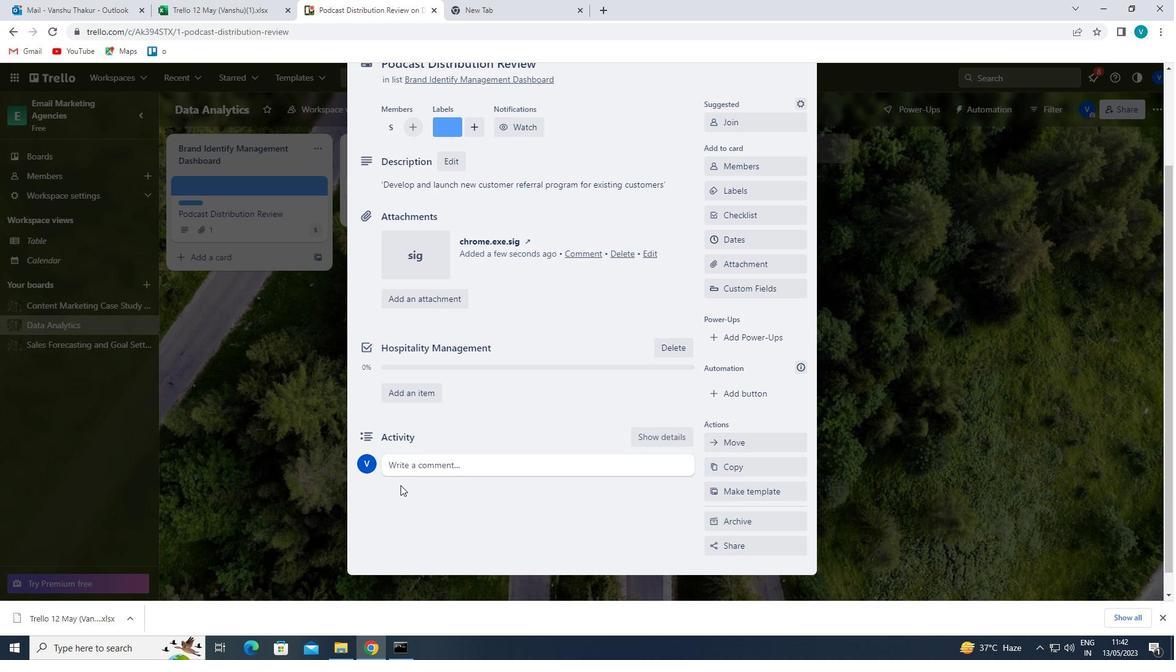 
Action: Mouse pressed left at (407, 469)
Screenshot: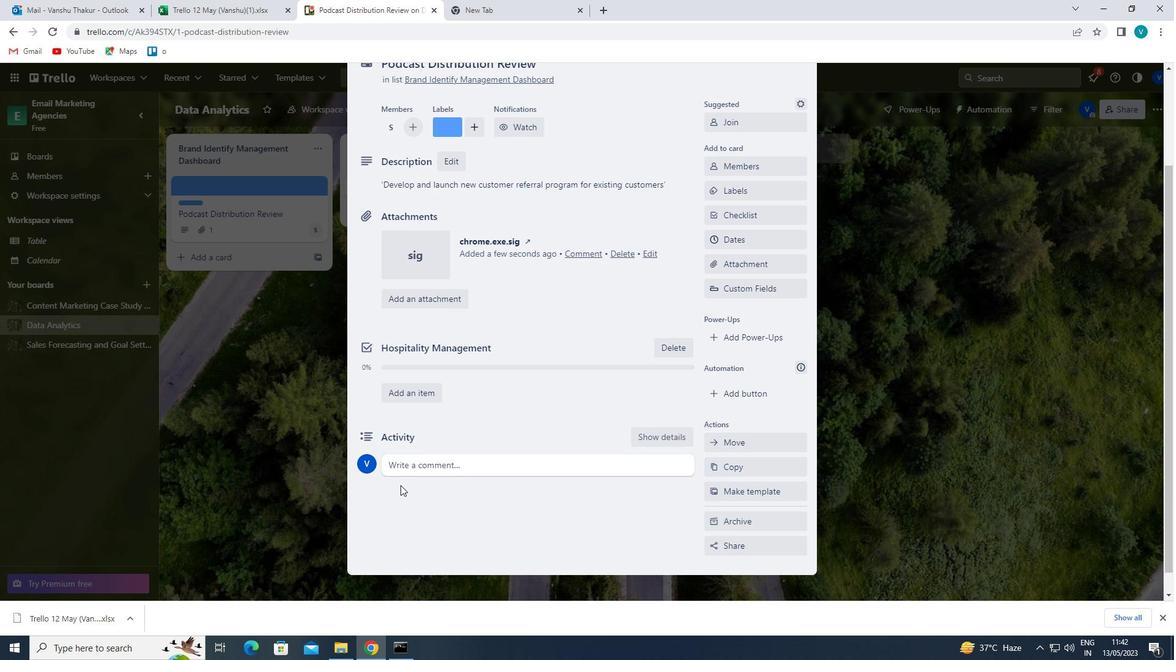 
Action: Key pressed '<Key.shift>WE<Key.space>SHOULD<Key.space>APPROACH<Key.space>THIS<Key.space>TASK<Key.space>WITH<Key.space>A<Key.space>SENSE<Key.space>OF<Key.space>CURIOSITY<Key.space>AND<Key.space>A<Key.space>WILLINGNESS<Key.space>TO<Key.space><Key.caps_lock><Key.caps_lock>ASK<Key.space>QUESTIONS<Key.space>TO<Key.space>GAIN<Key.space>A<Key.space>DEEPER<Key.space>UNDERSTANDING.'
Screenshot: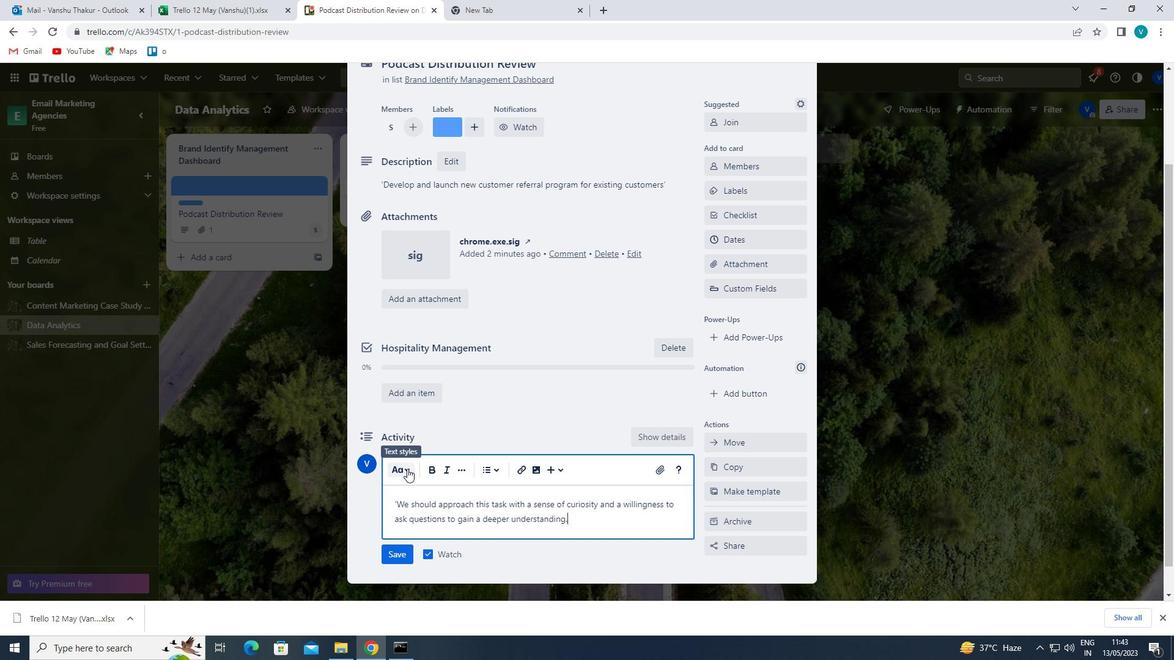 
Action: Mouse moved to (396, 551)
Screenshot: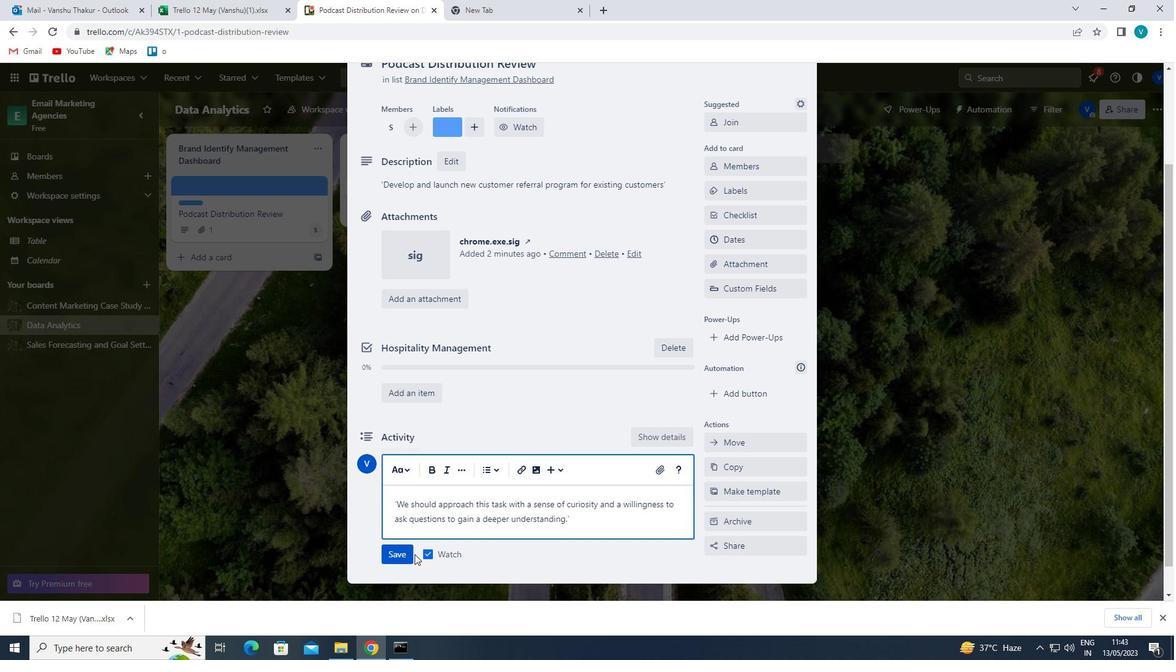 
Action: Mouse pressed left at (396, 551)
Screenshot: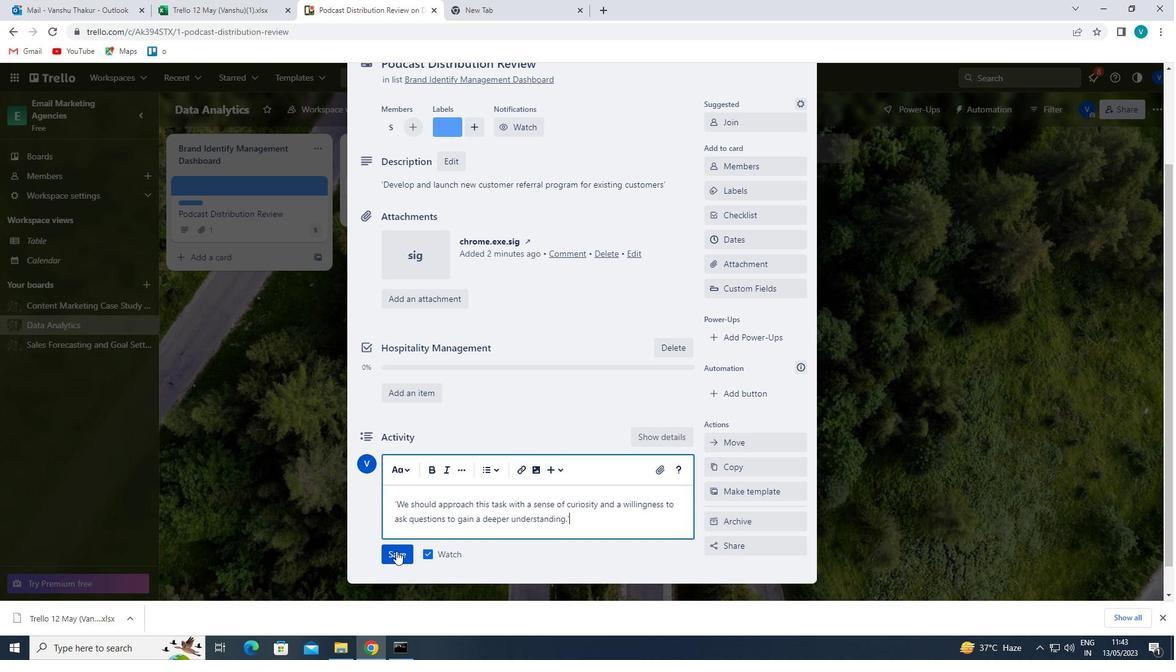 
Action: Mouse moved to (741, 240)
Screenshot: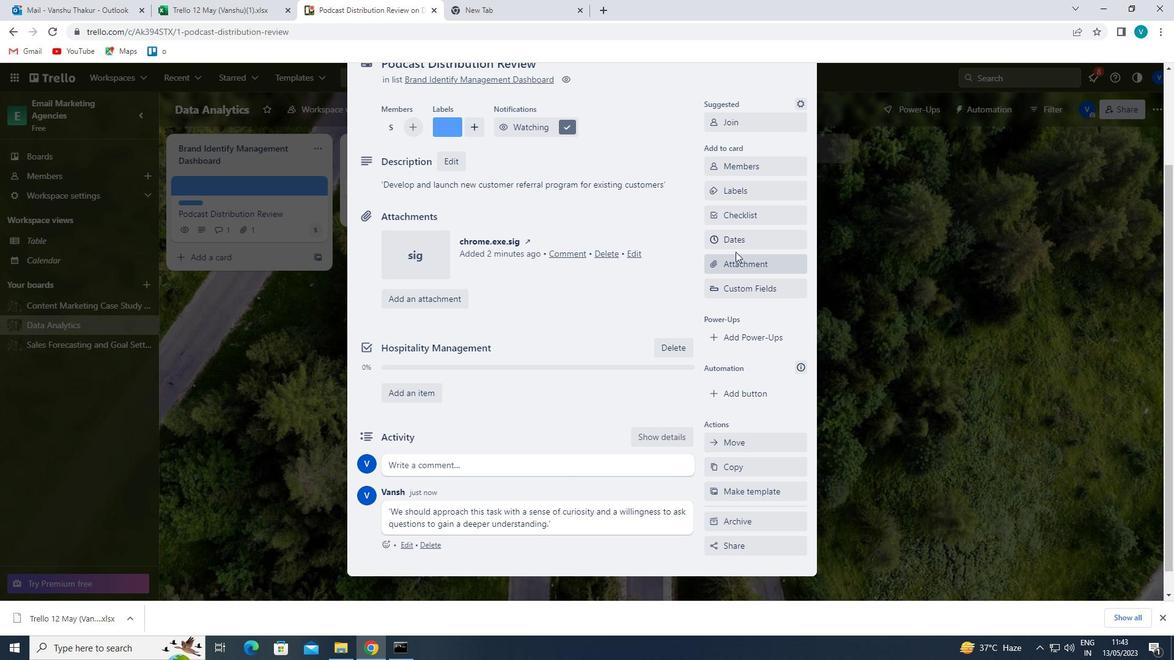 
Action: Mouse pressed left at (741, 240)
Screenshot: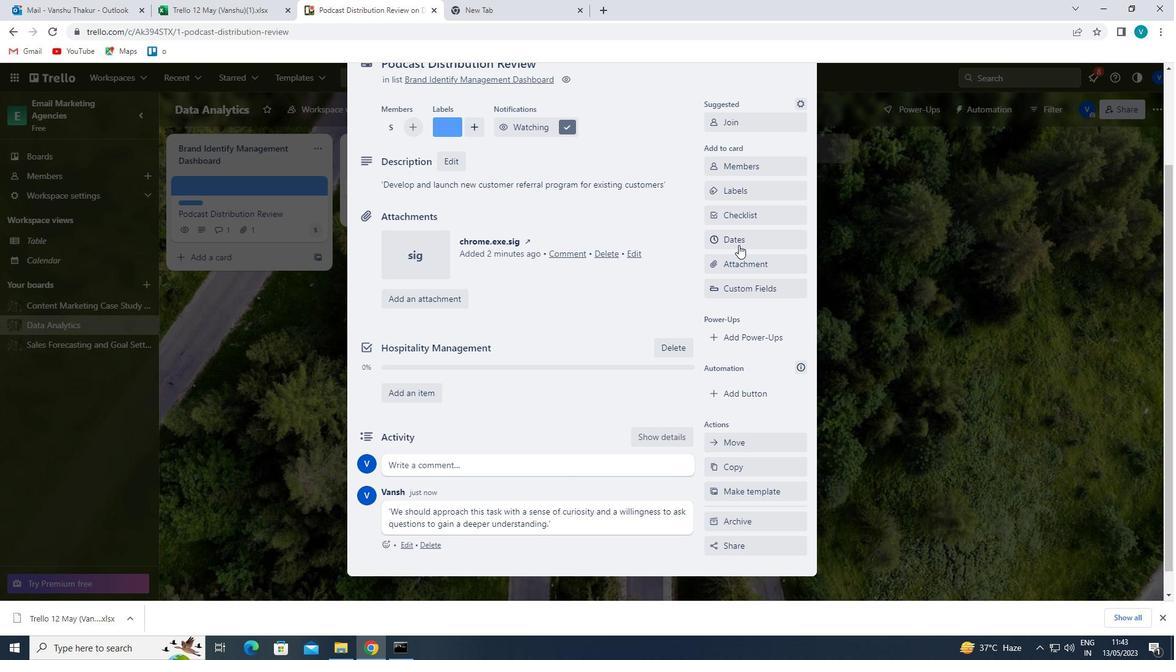 
Action: Mouse moved to (717, 335)
Screenshot: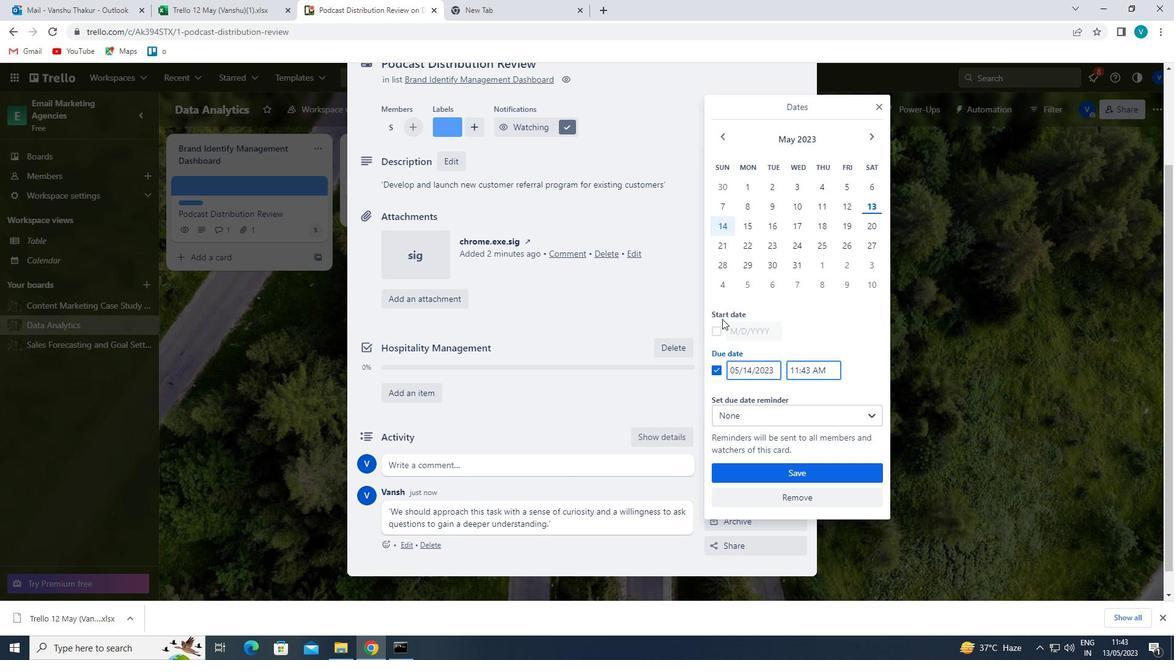 
Action: Mouse pressed left at (717, 335)
Screenshot: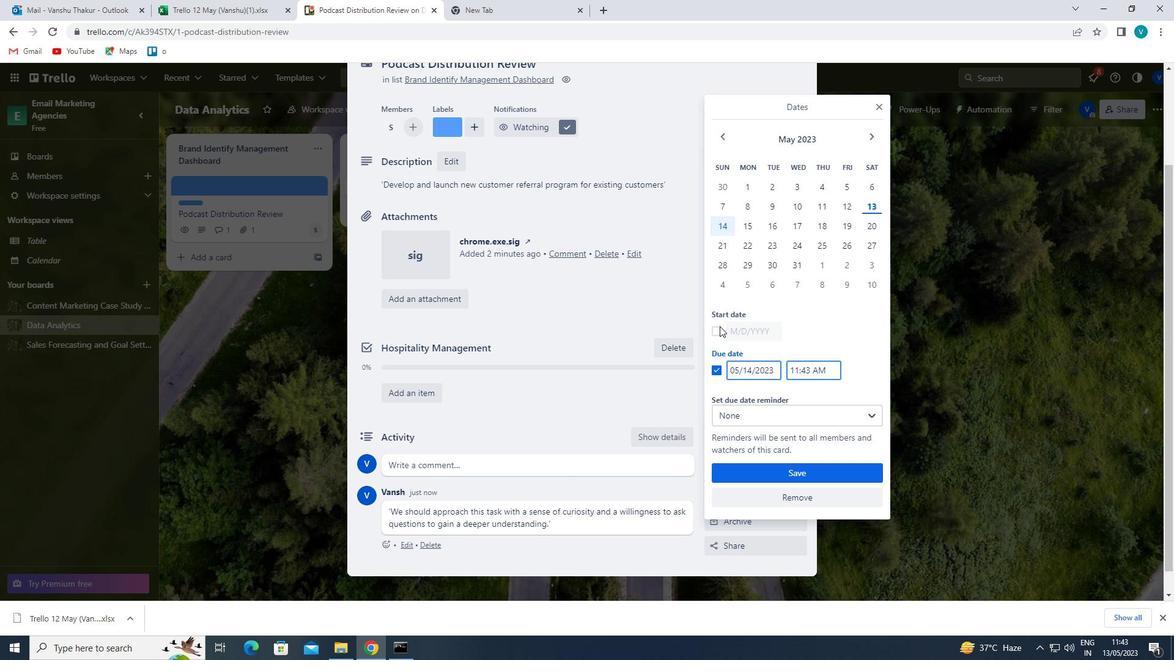 
Action: Mouse moved to (774, 331)
Screenshot: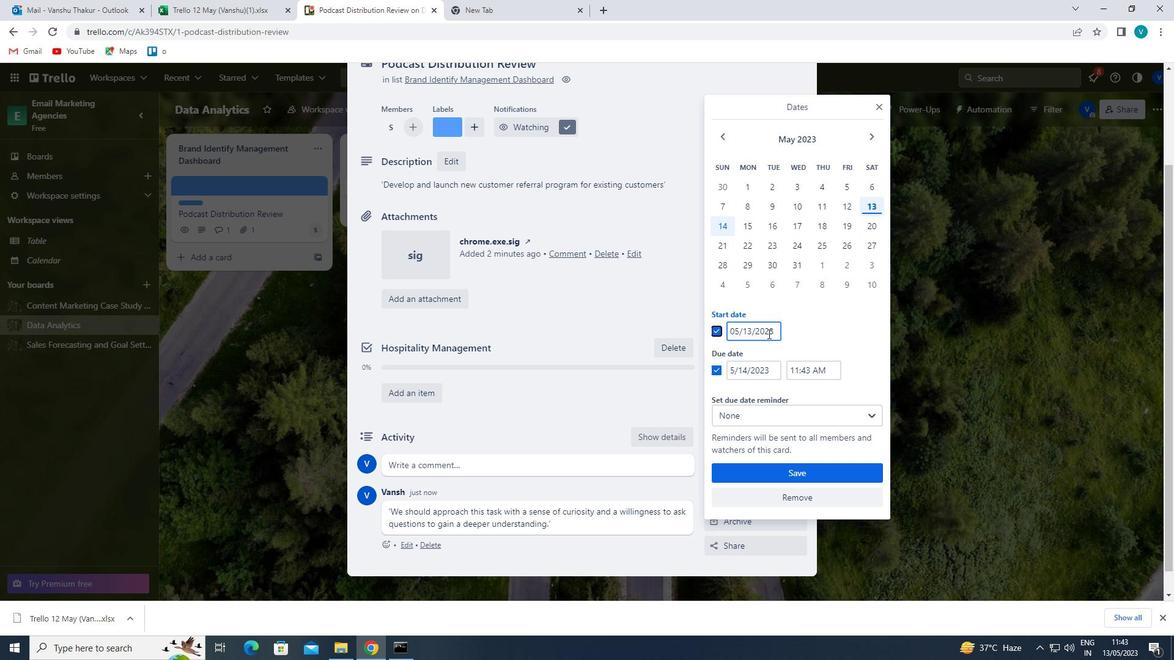 
Action: Mouse pressed left at (774, 331)
Screenshot: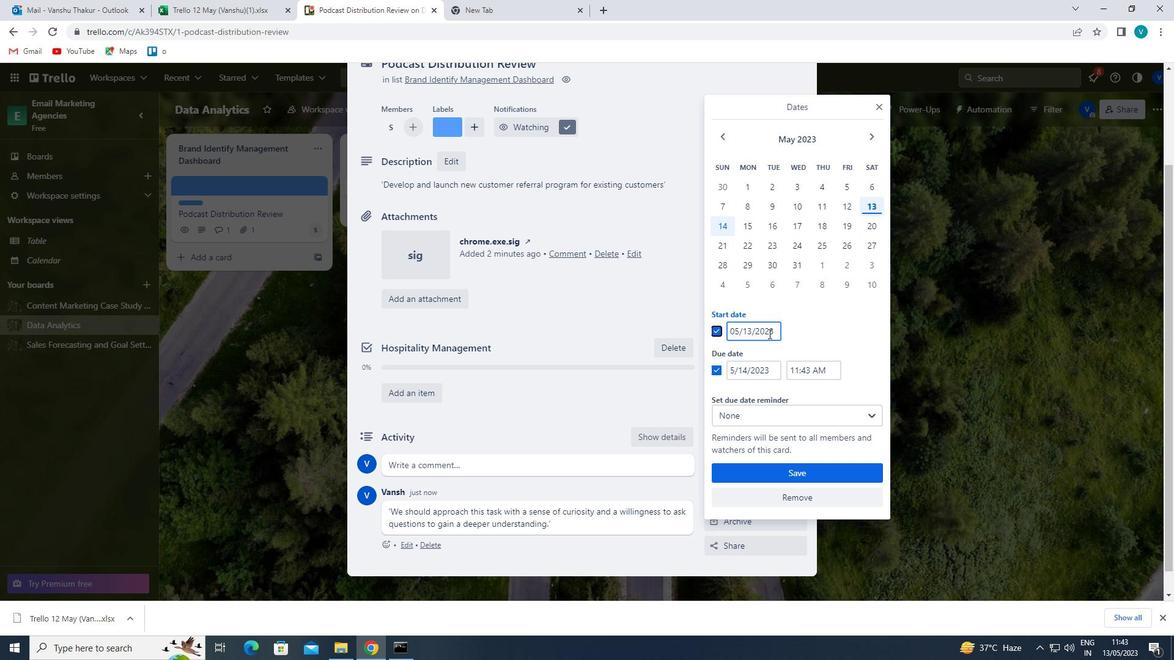 
Action: Mouse moved to (659, 354)
Screenshot: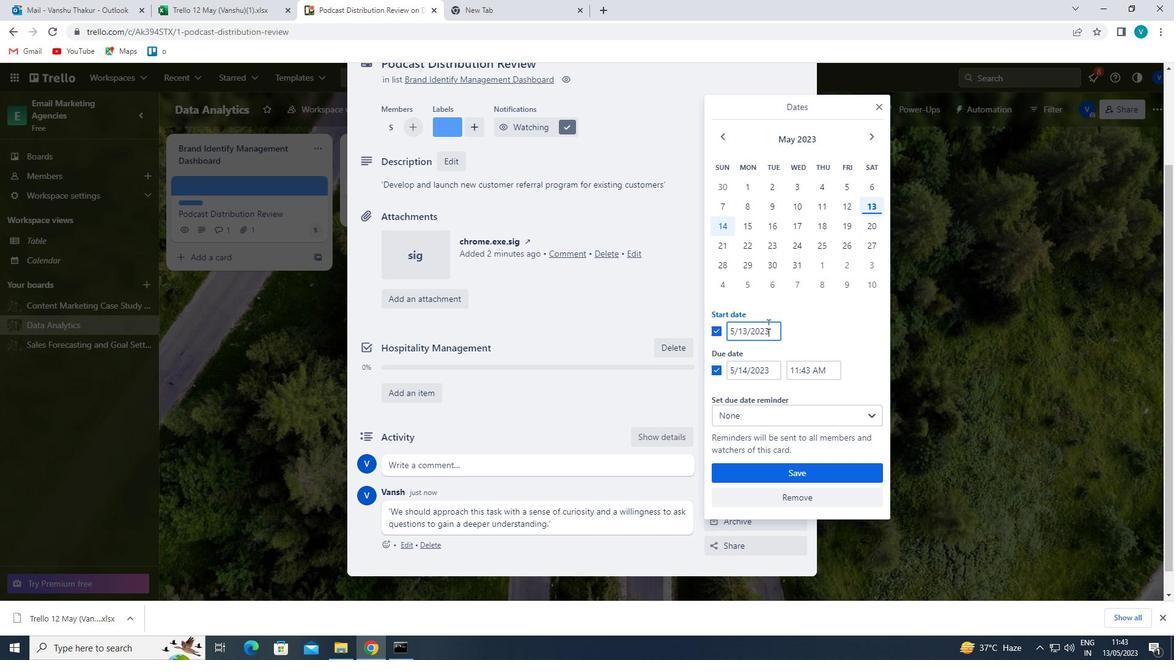
Action: Key pressed <Key.backspace><Key.backspace><Key.backspace><Key.backspace>1900
Screenshot: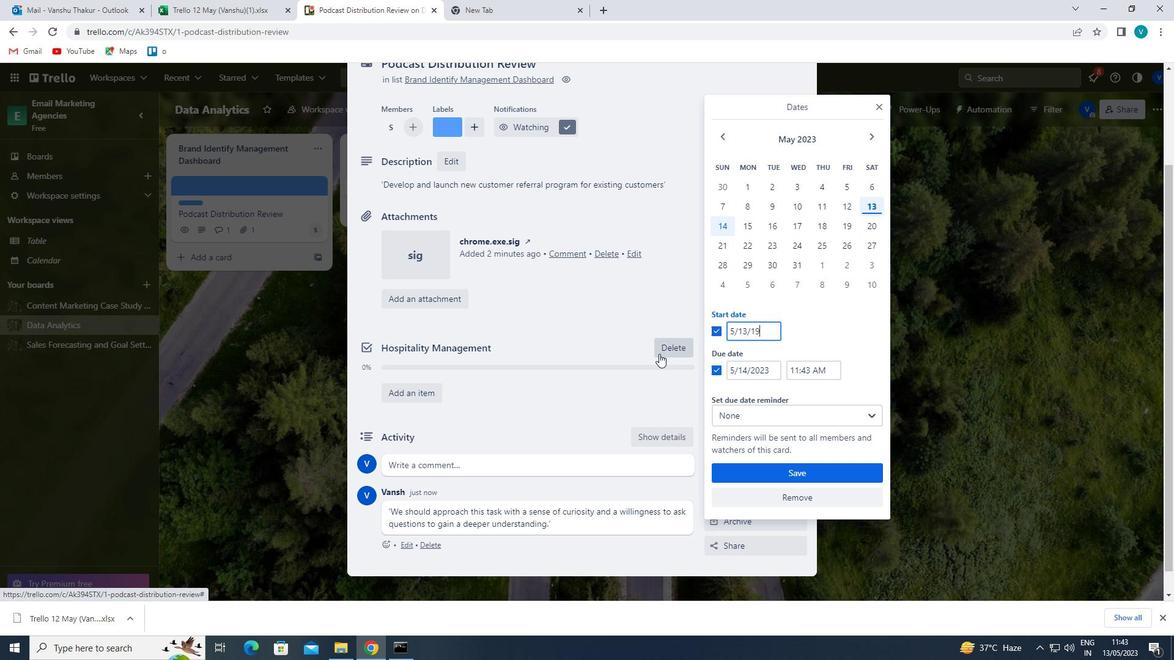 
Action: Mouse moved to (674, 391)
Screenshot: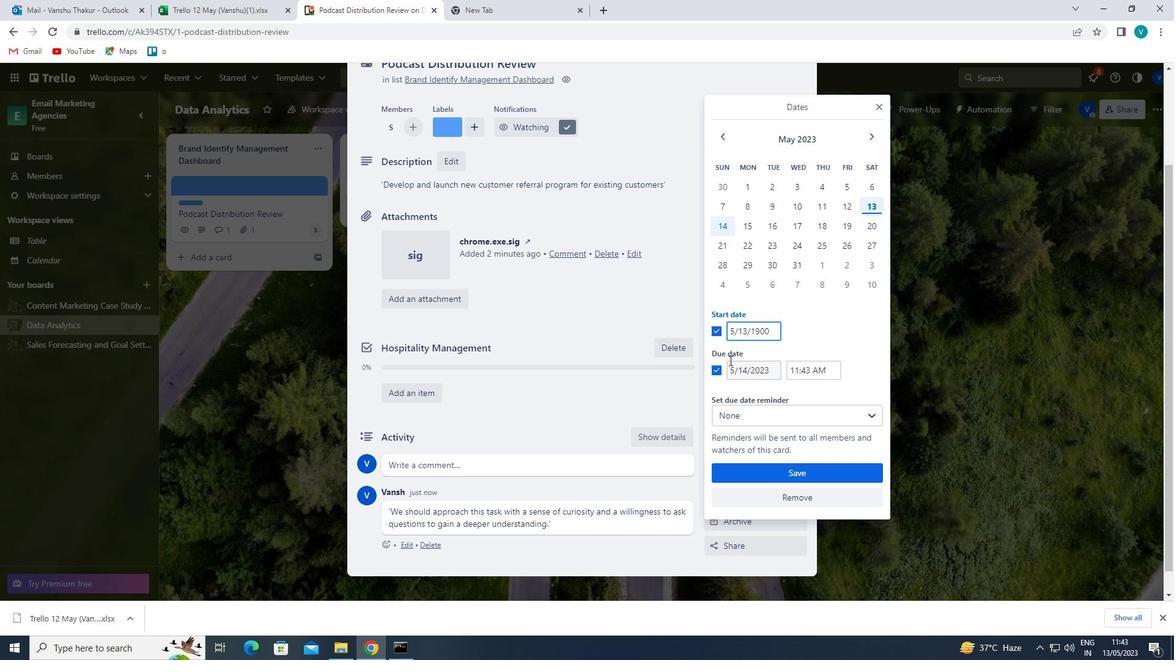 
Action: Key pressed <Key.left><Key.left><Key.left><Key.left><Key.left><Key.backspace><Key.left><Key.left><Key.backspace>1
Screenshot: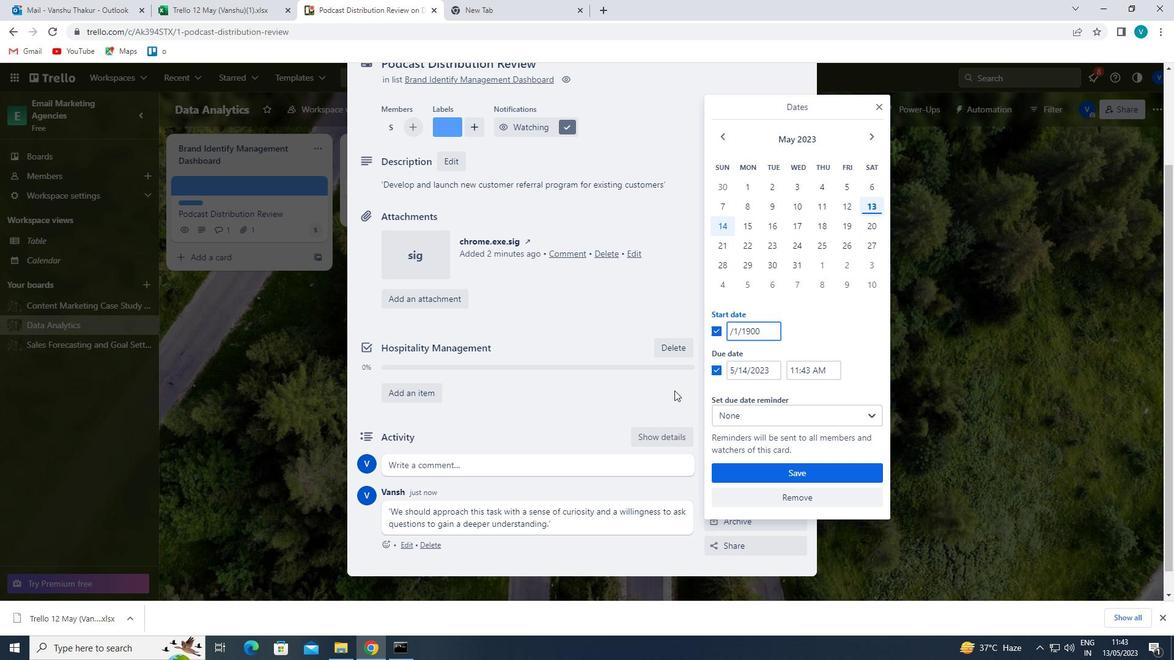 
Action: Mouse moved to (774, 369)
Screenshot: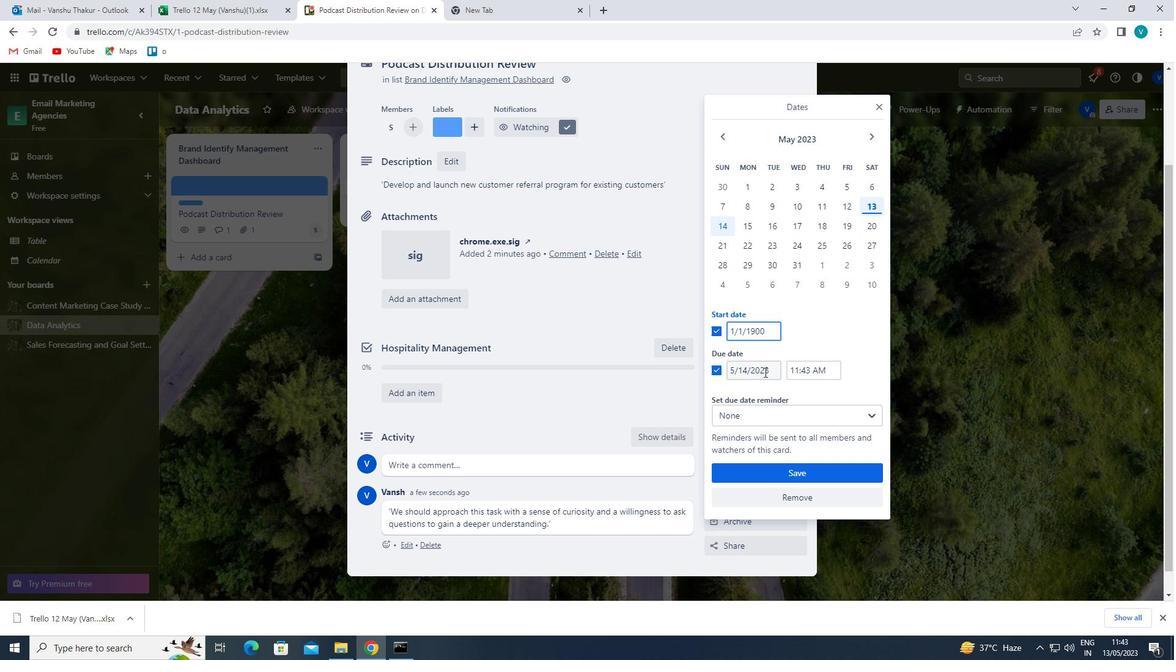 
Action: Mouse pressed left at (774, 369)
Screenshot: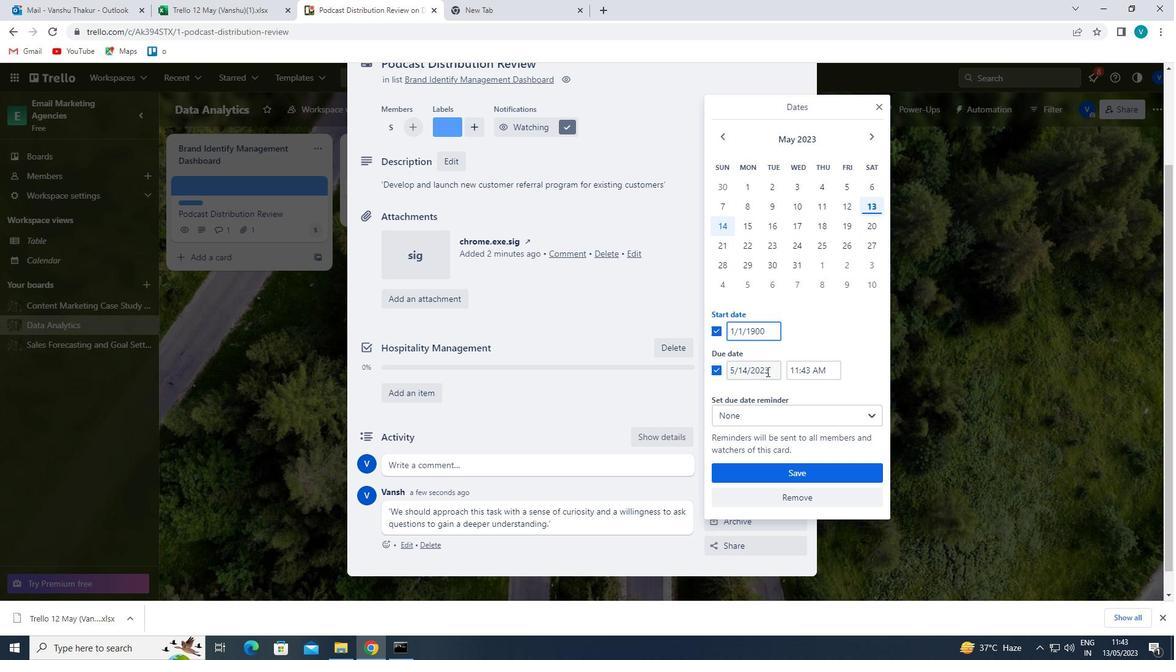 
Action: Mouse moved to (725, 398)
Screenshot: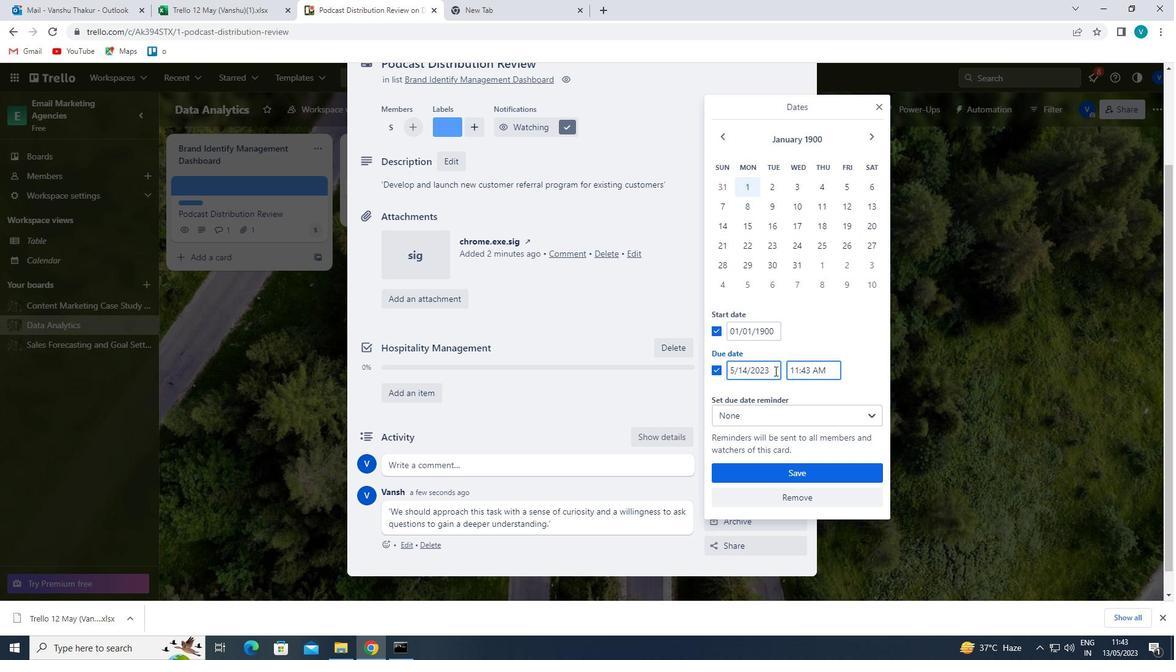 
Action: Key pressed <Key.backspace><Key.backspace><Key.backspace><Key.backspace>1900<Key.left><Key.left><Key.left><Key.left><Key.left><Key.backspace><Key.left><Key.left><Key.backspace>8
Screenshot: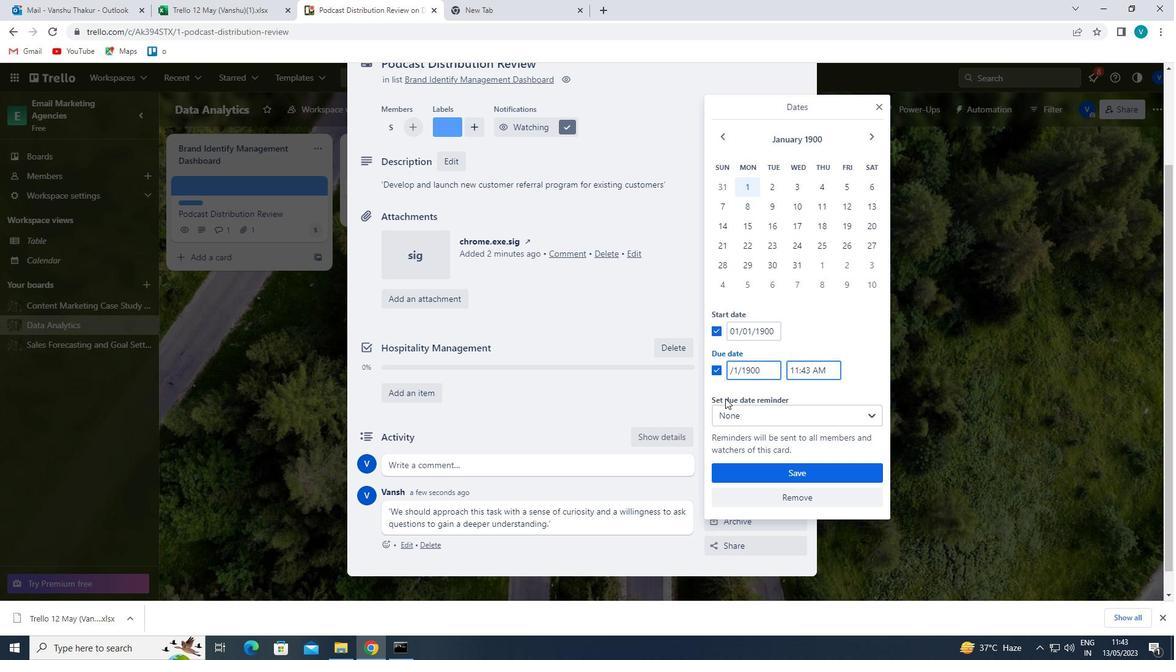 
Action: Mouse moved to (758, 465)
Screenshot: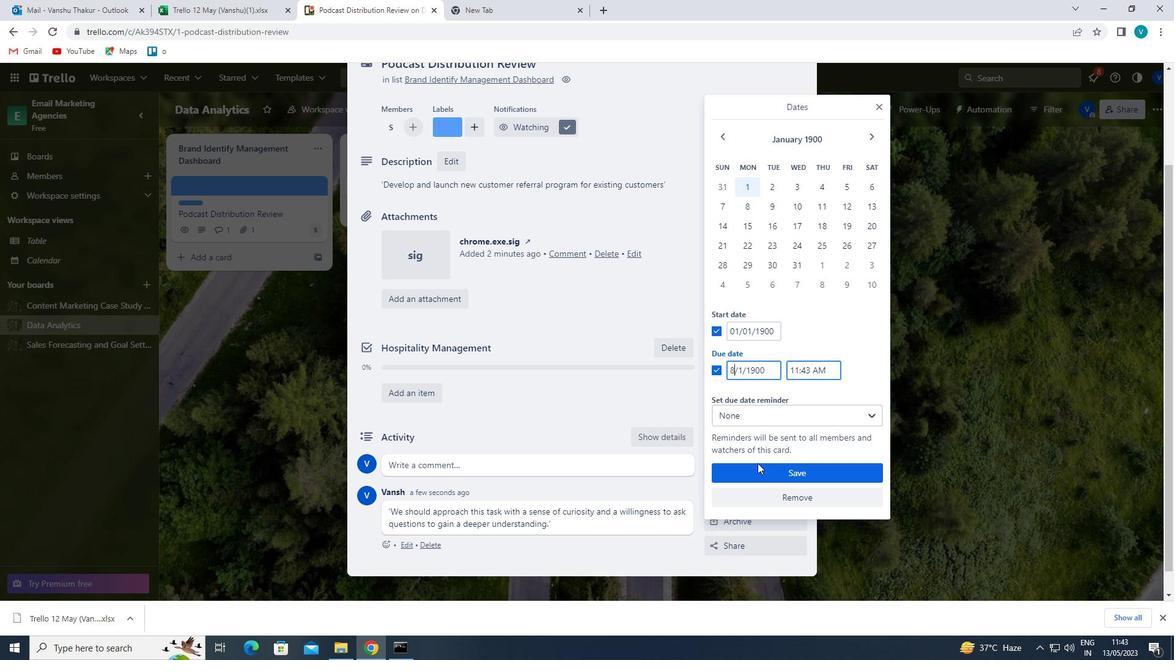 
Action: Mouse pressed left at (758, 465)
Screenshot: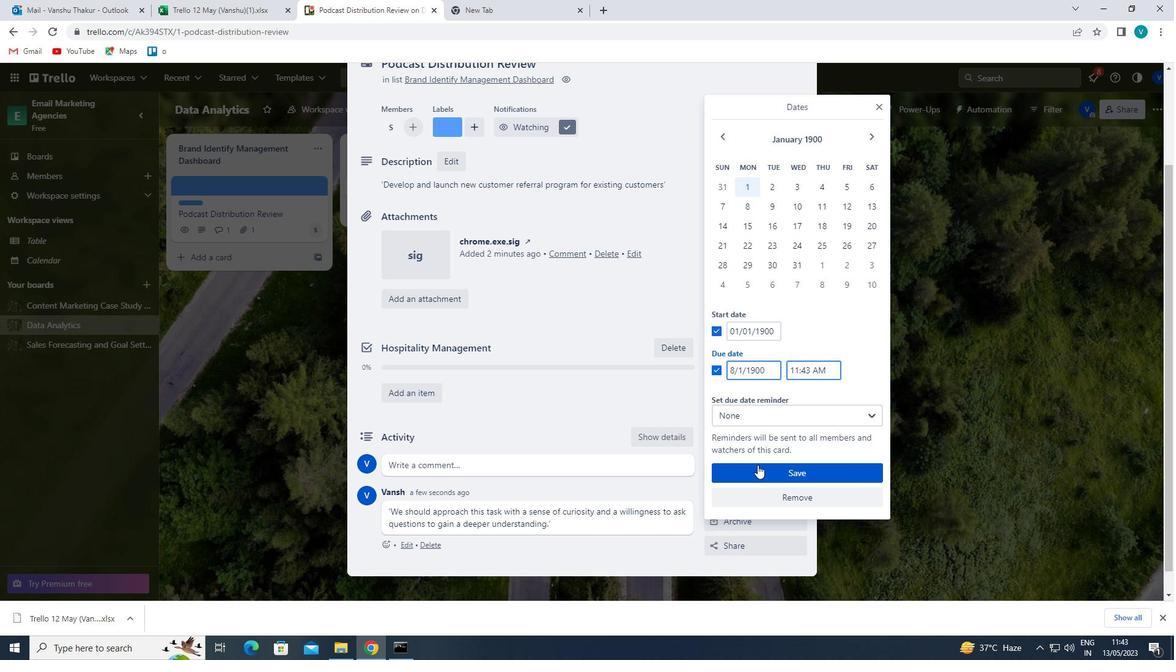
